 Task: Create a due date automation trigger when advanced on, on the tuesday of the week a card is due add fields without custom field "Resume" set to a date more than 1 working days ago at 11:00 AM.
Action: Mouse moved to (956, 303)
Screenshot: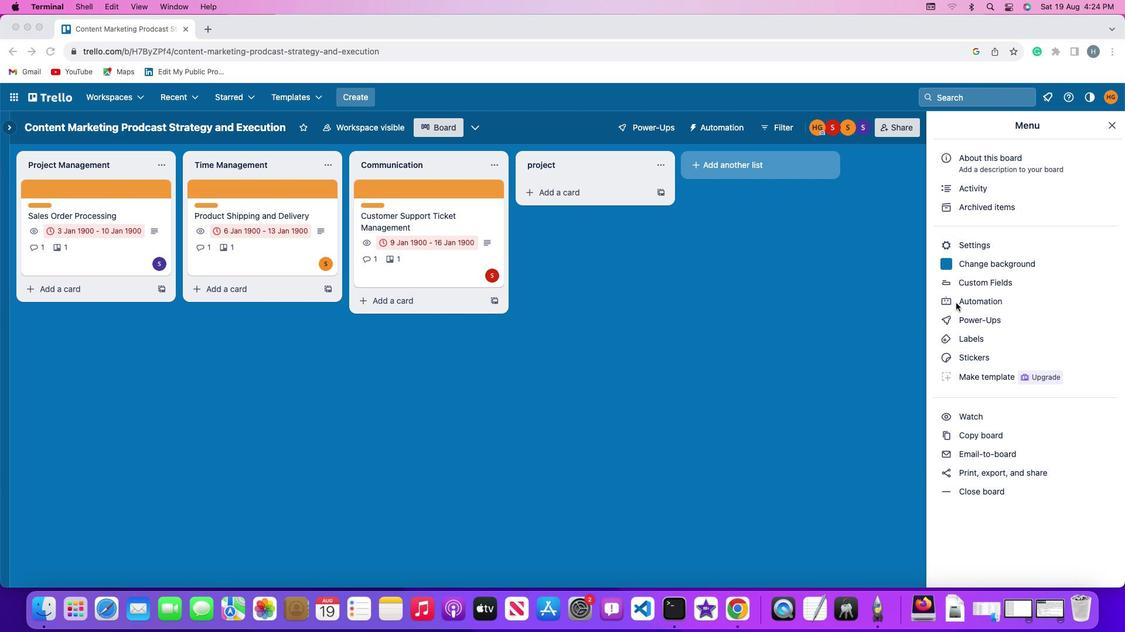 
Action: Mouse pressed left at (956, 303)
Screenshot: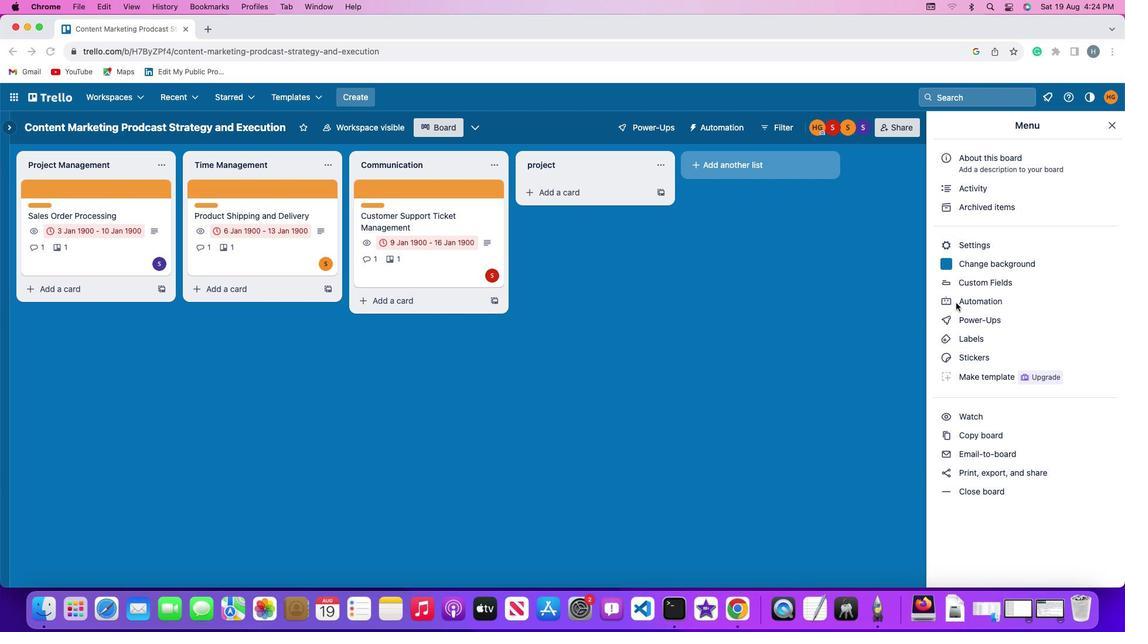 
Action: Mouse moved to (956, 303)
Screenshot: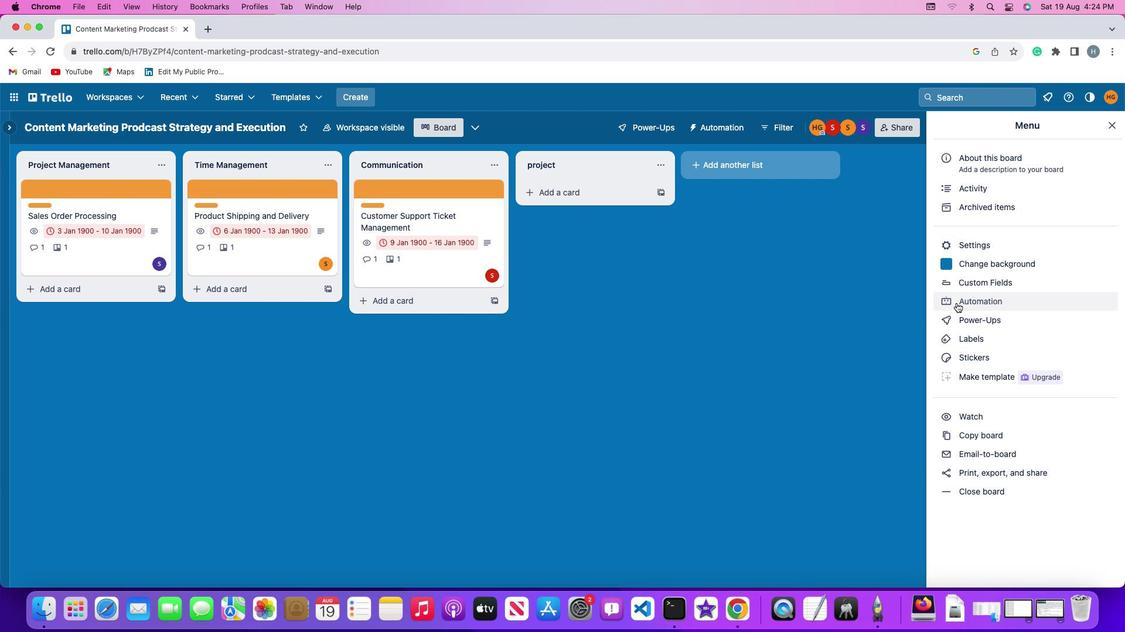 
Action: Mouse pressed left at (956, 303)
Screenshot: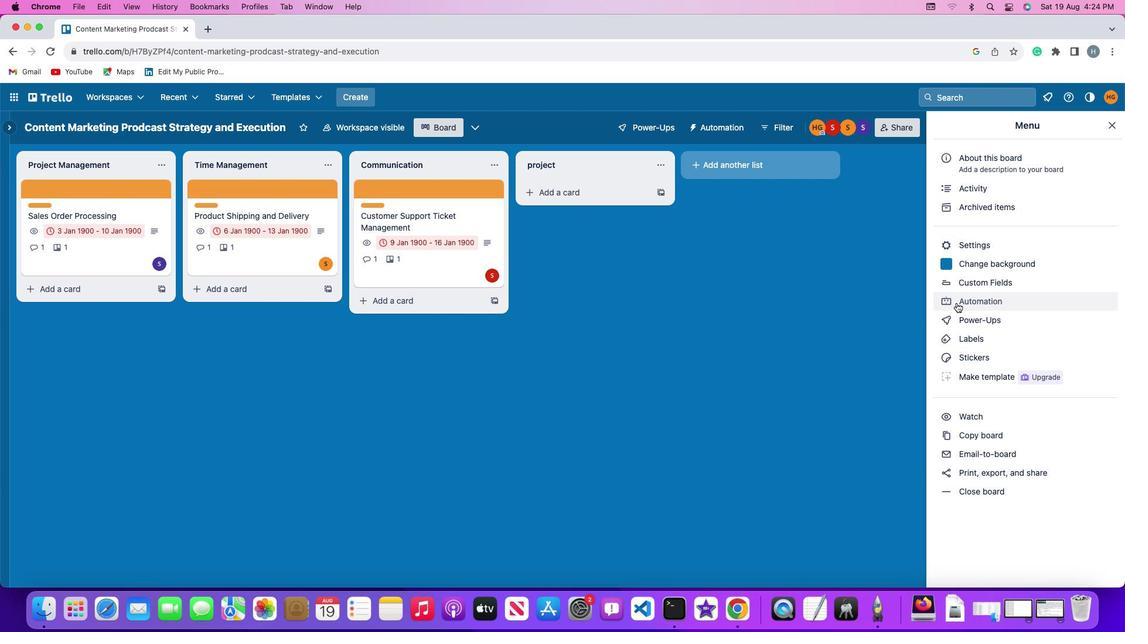 
Action: Mouse moved to (86, 278)
Screenshot: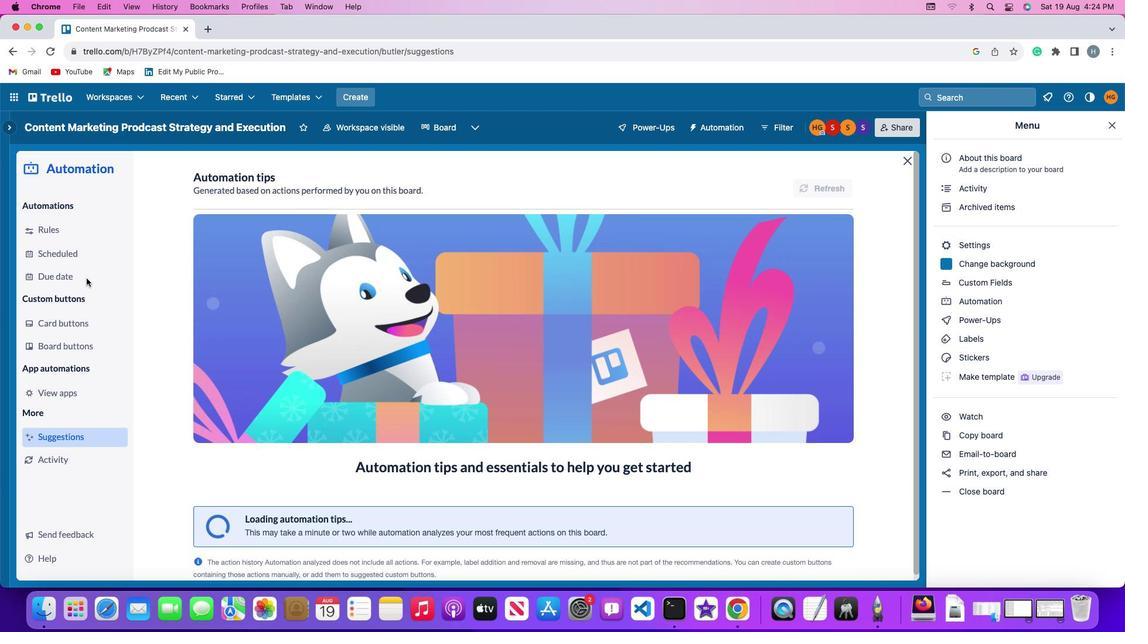 
Action: Mouse pressed left at (86, 278)
Screenshot: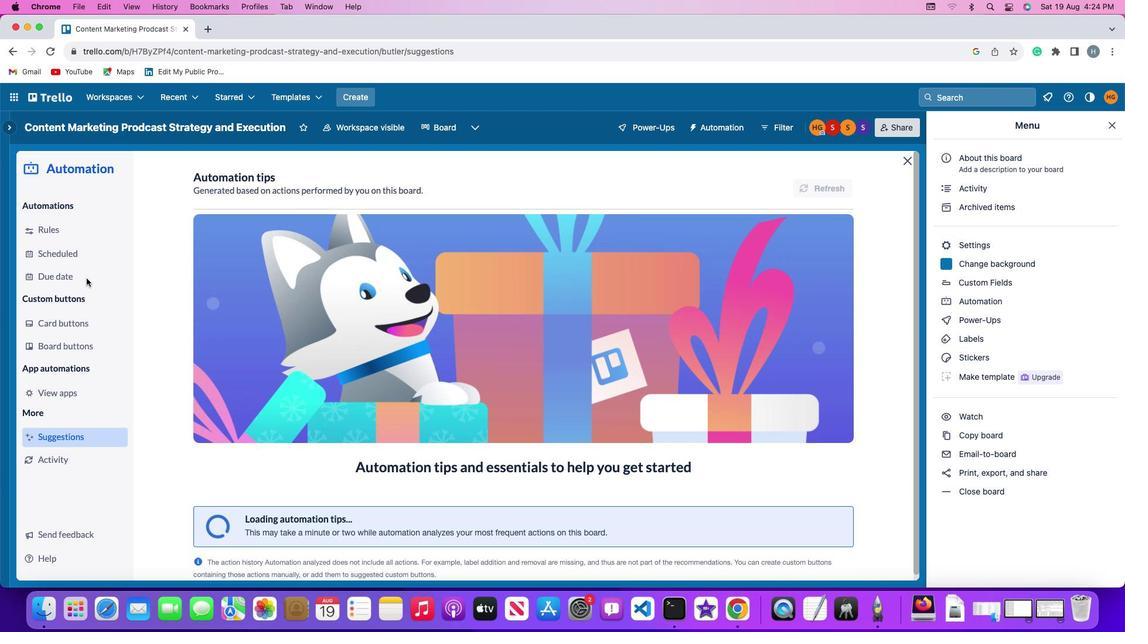 
Action: Mouse moved to (806, 181)
Screenshot: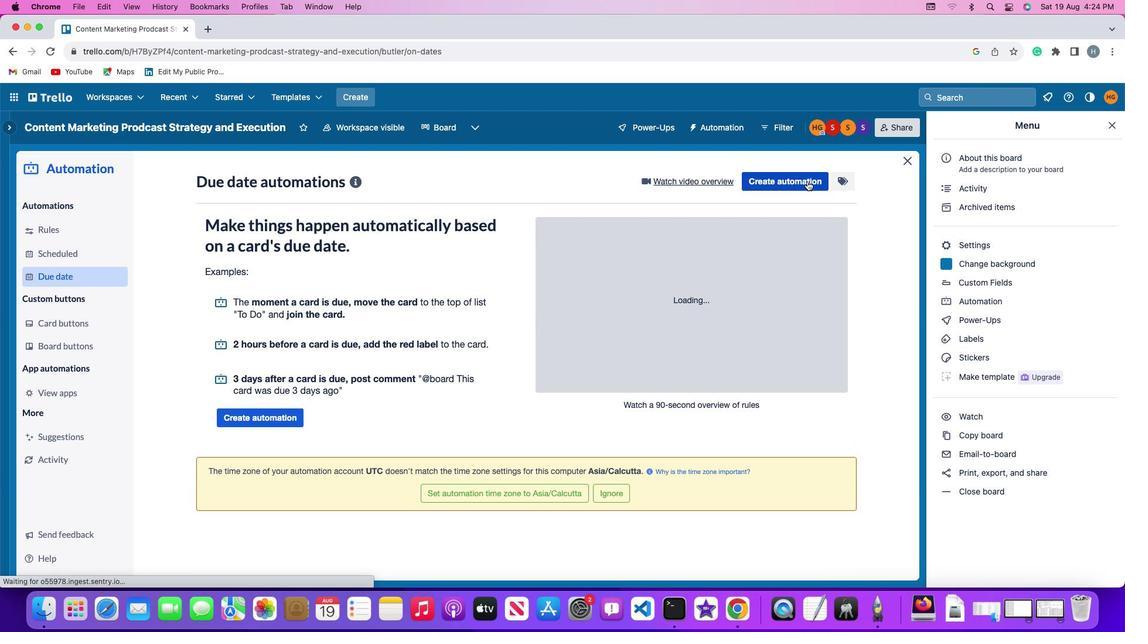
Action: Mouse pressed left at (806, 181)
Screenshot: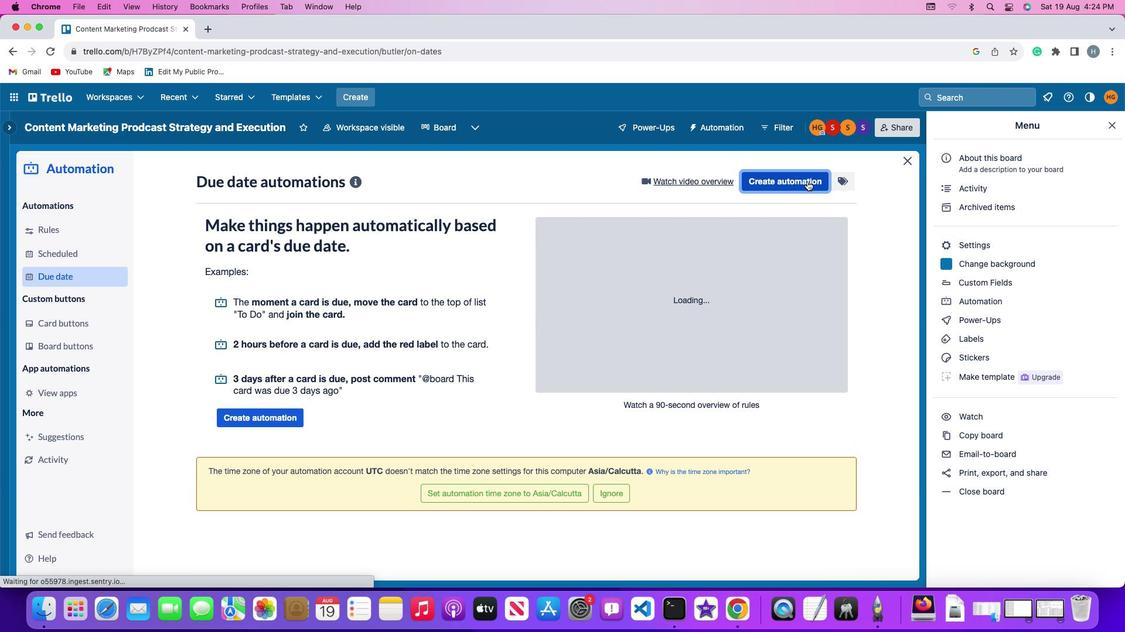 
Action: Mouse moved to (230, 296)
Screenshot: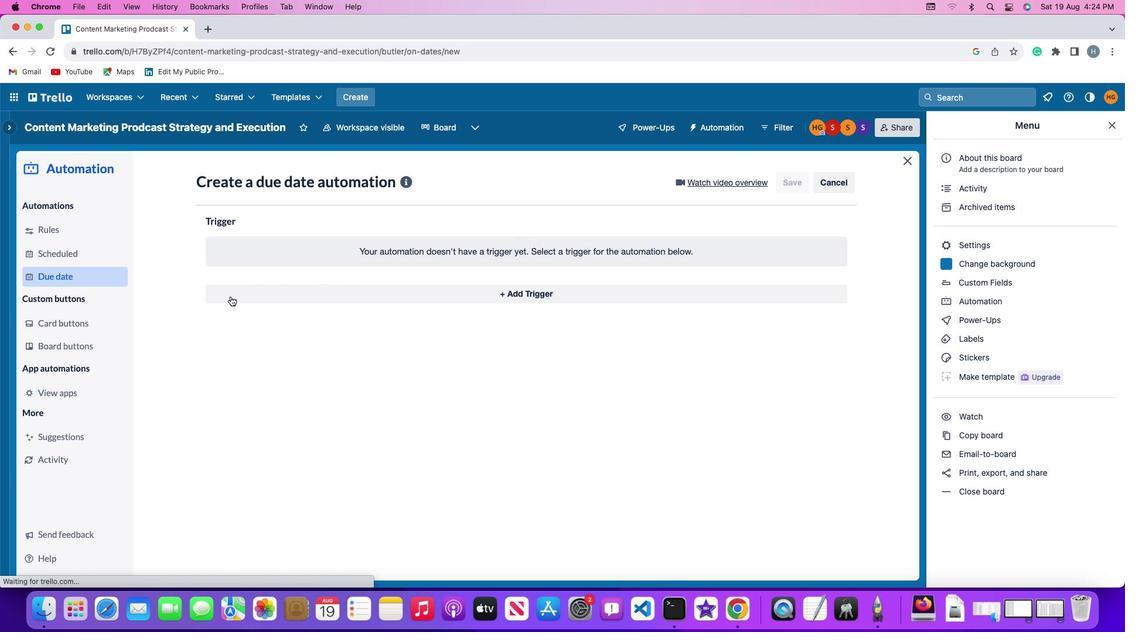 
Action: Mouse pressed left at (230, 296)
Screenshot: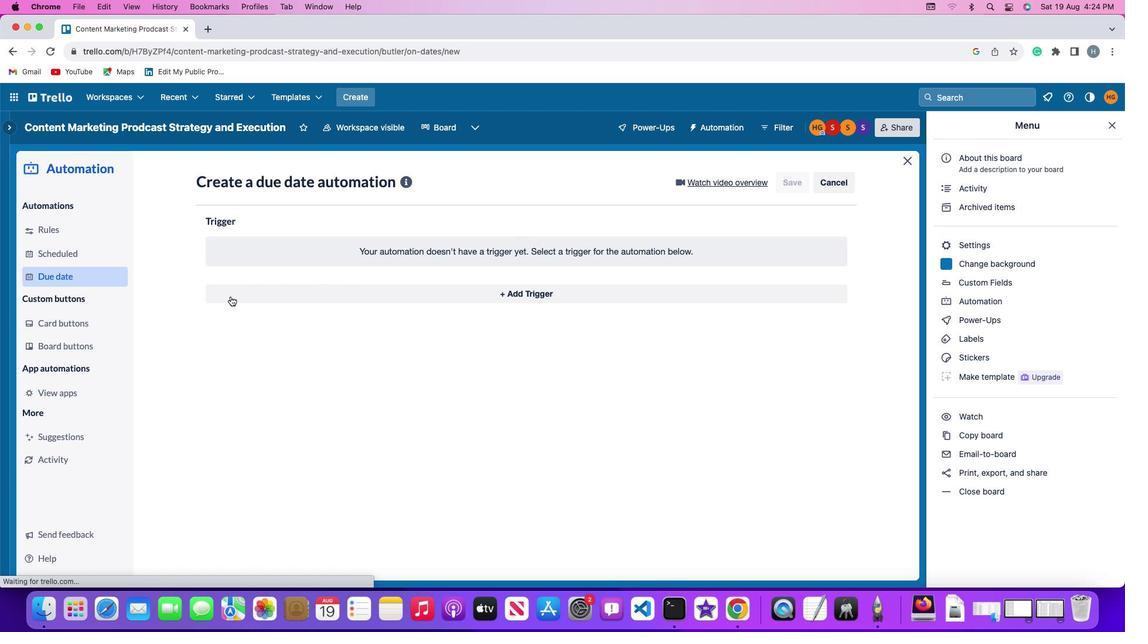 
Action: Mouse moved to (249, 505)
Screenshot: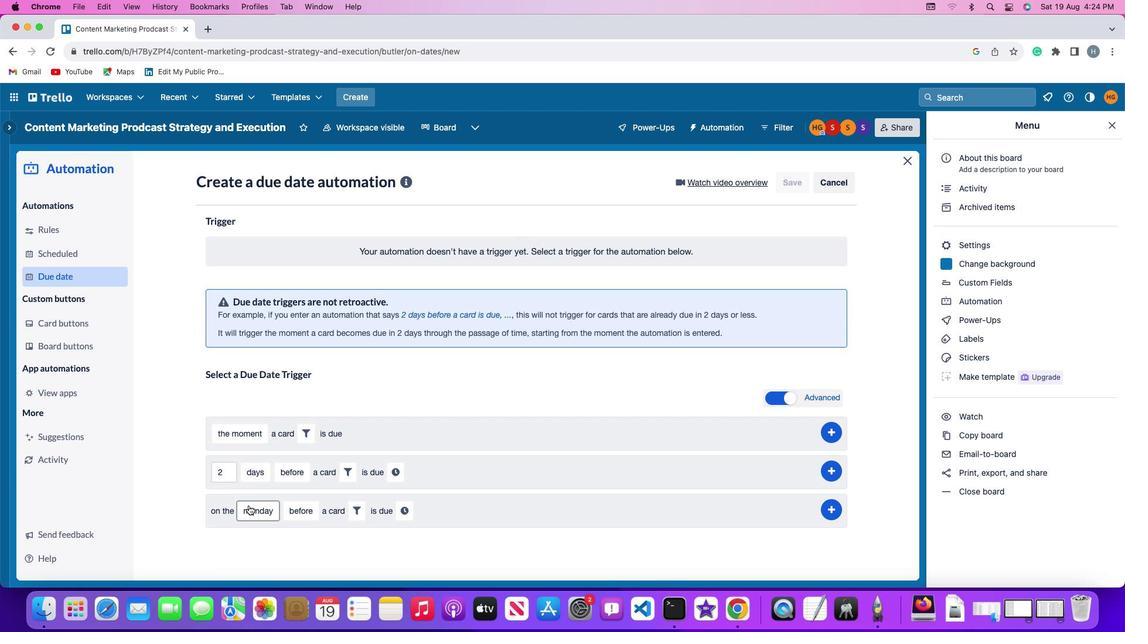 
Action: Mouse pressed left at (249, 505)
Screenshot: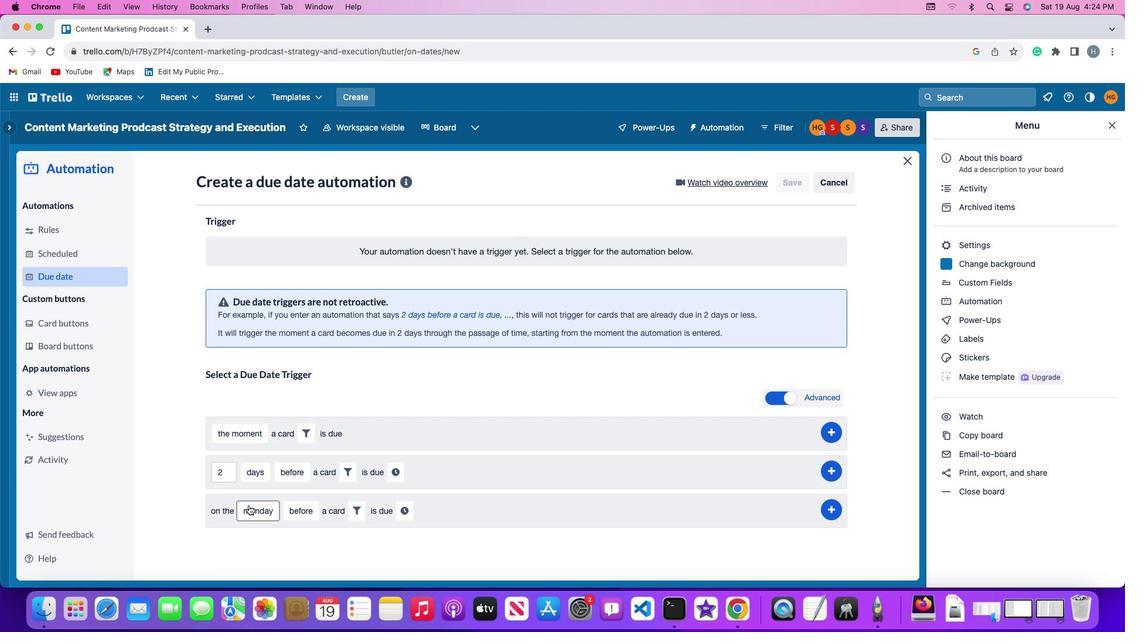 
Action: Mouse moved to (273, 375)
Screenshot: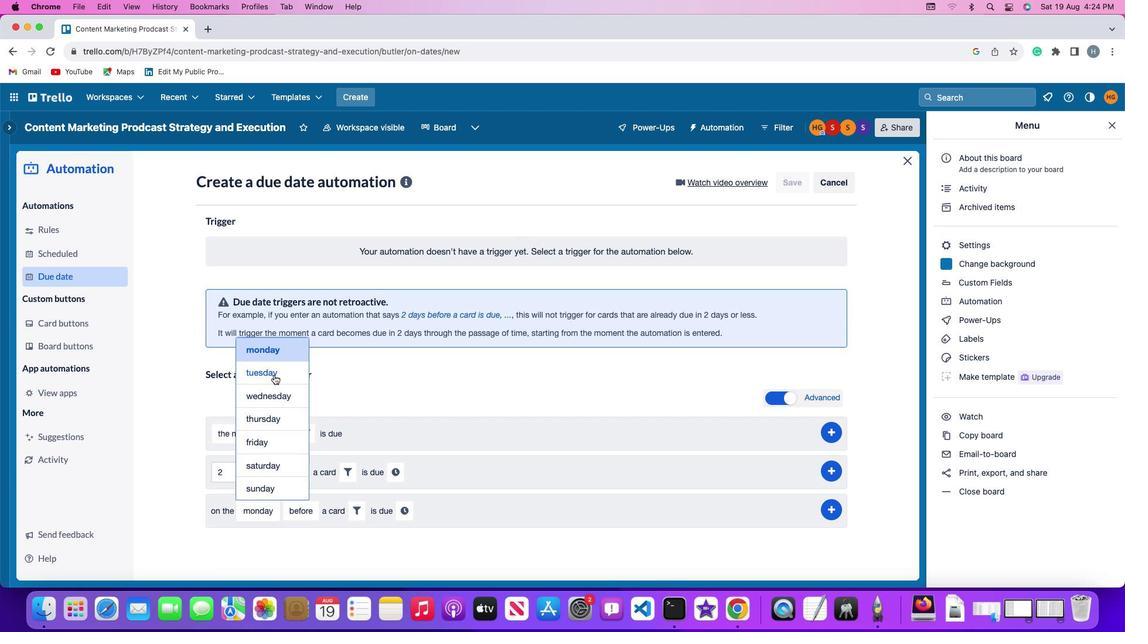 
Action: Mouse pressed left at (273, 375)
Screenshot: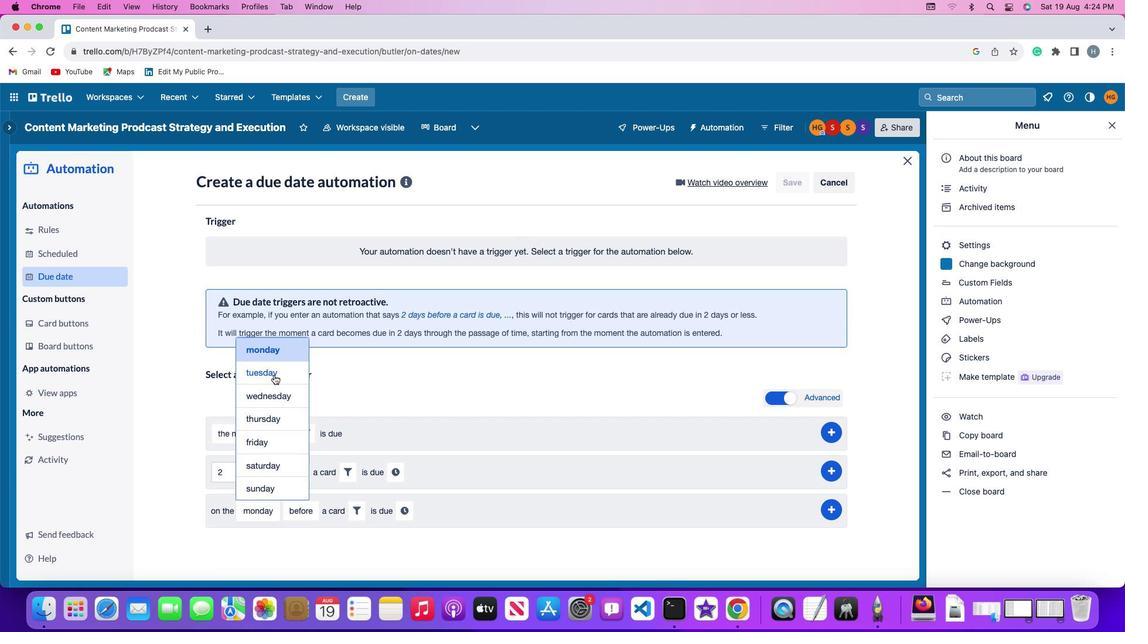 
Action: Mouse moved to (307, 510)
Screenshot: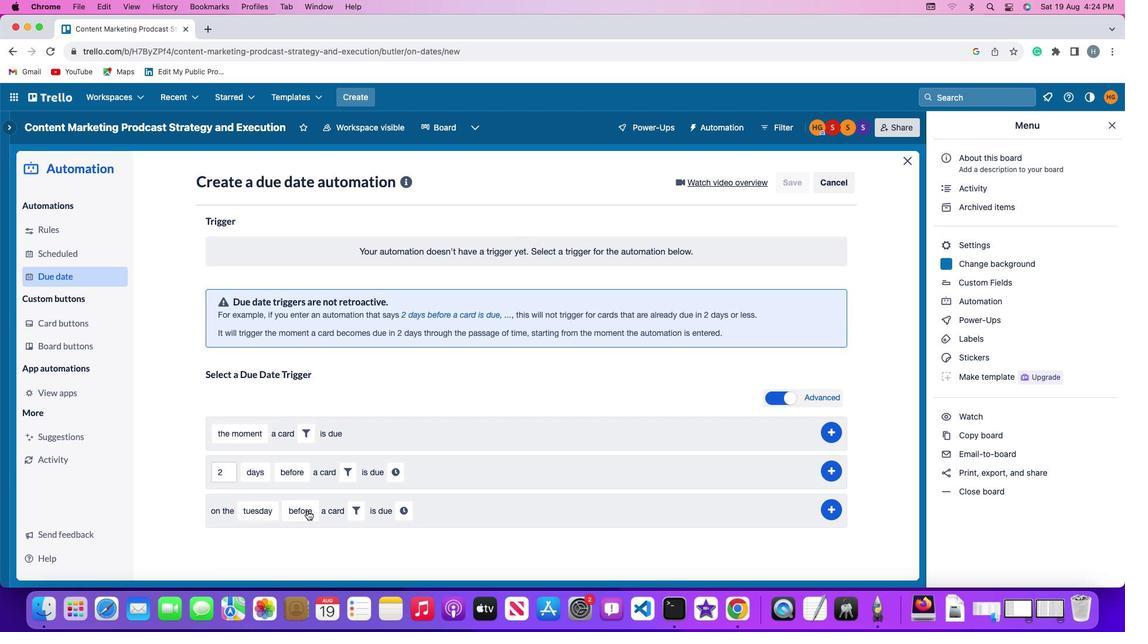 
Action: Mouse pressed left at (307, 510)
Screenshot: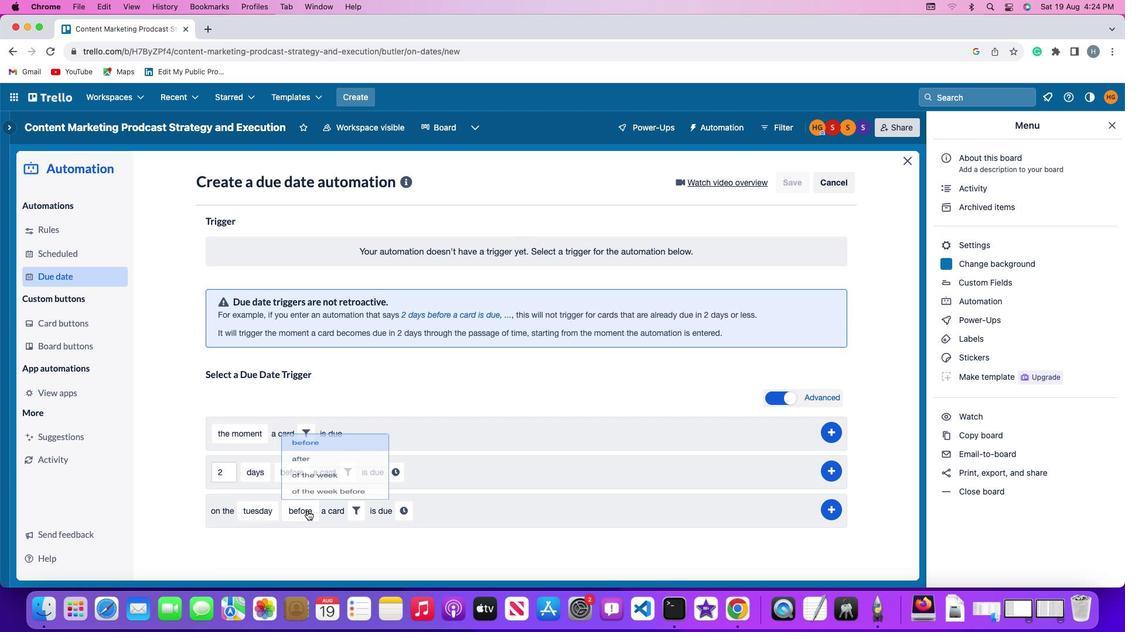 
Action: Mouse moved to (312, 466)
Screenshot: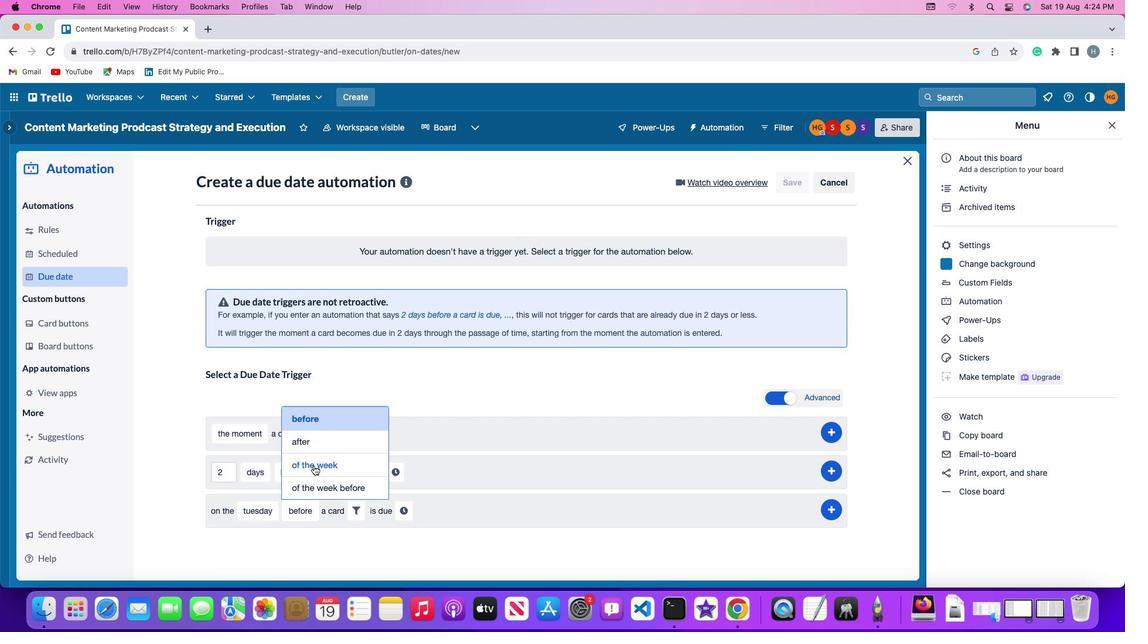 
Action: Mouse pressed left at (312, 466)
Screenshot: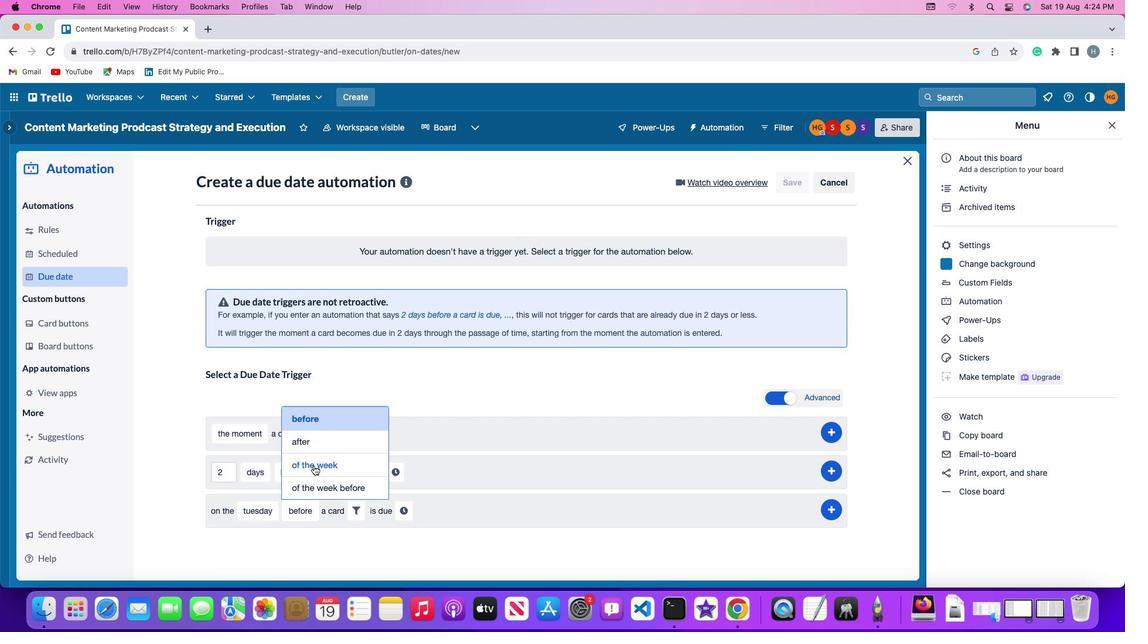 
Action: Mouse moved to (377, 506)
Screenshot: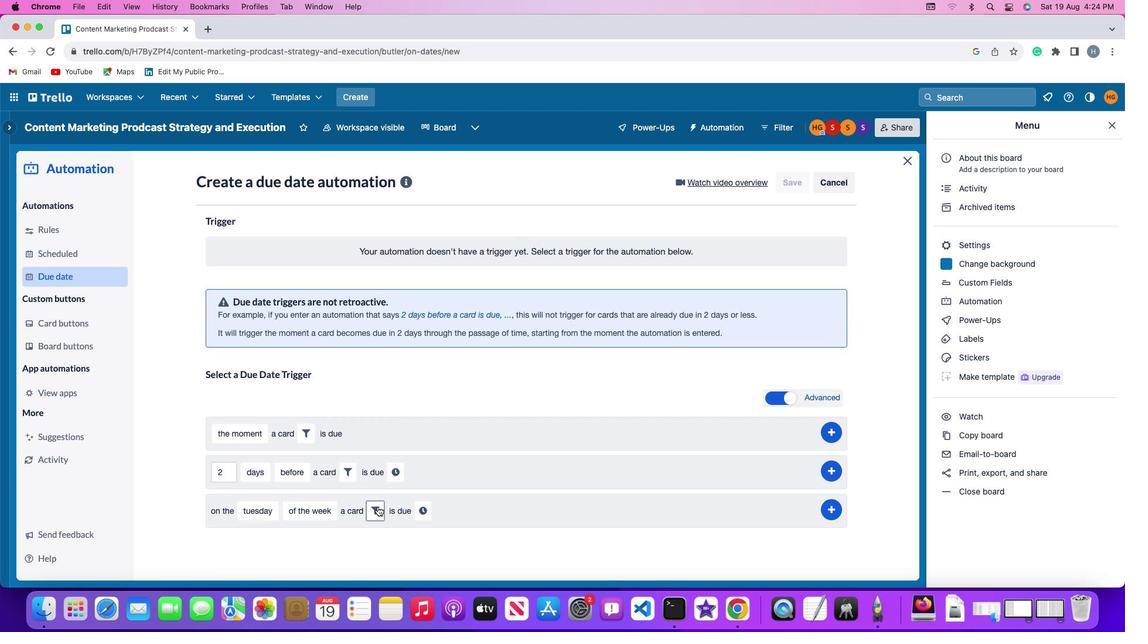 
Action: Mouse pressed left at (377, 506)
Screenshot: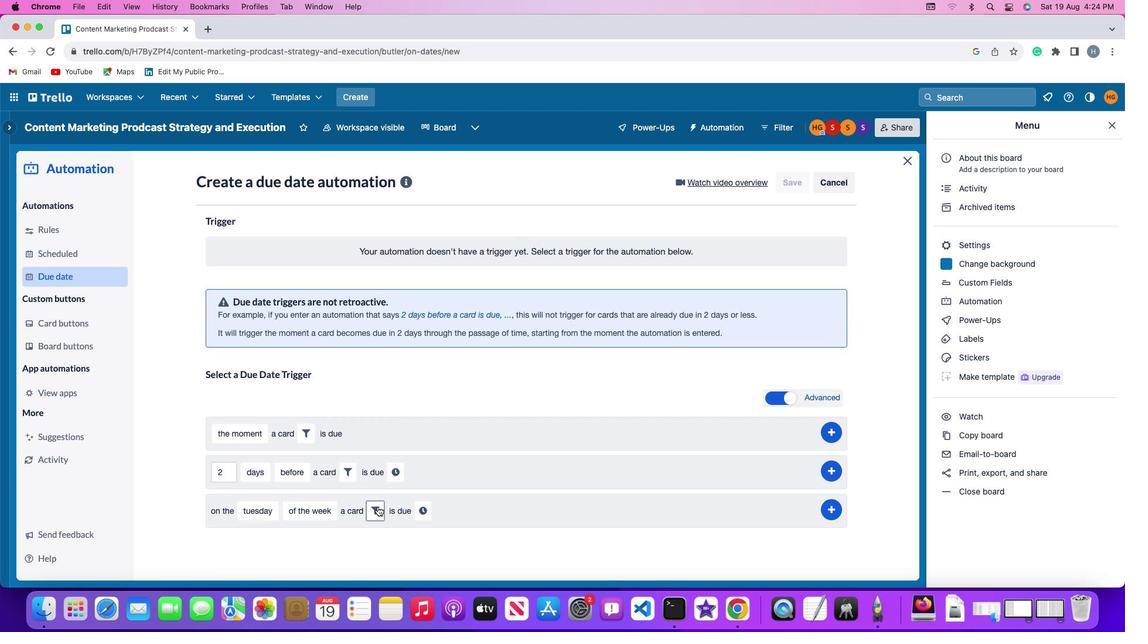 
Action: Mouse moved to (553, 545)
Screenshot: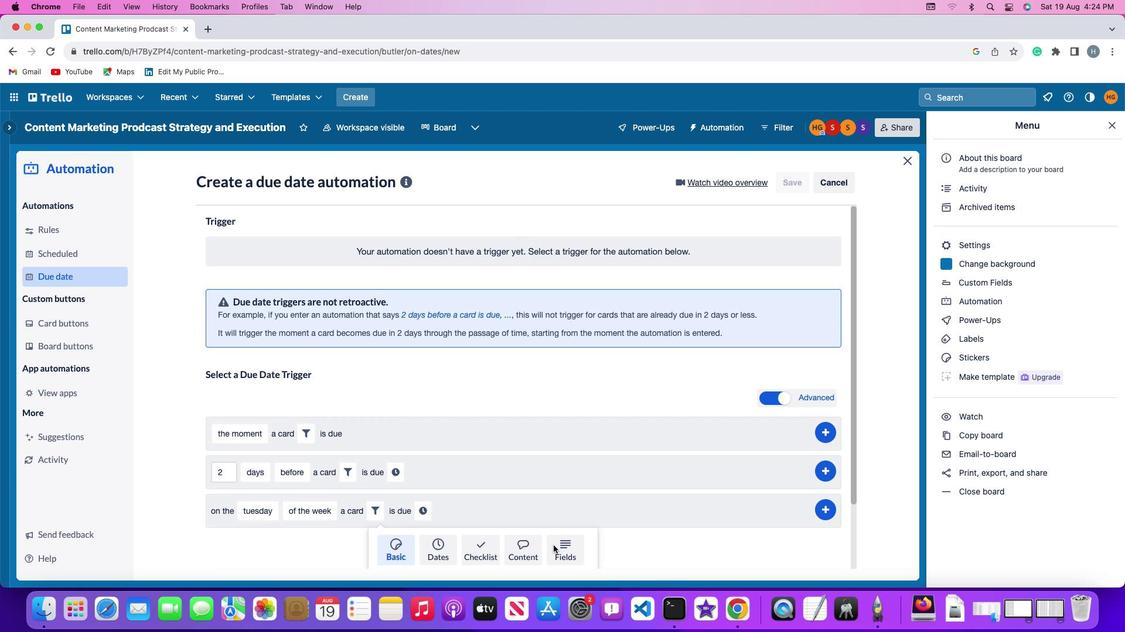 
Action: Mouse pressed left at (553, 545)
Screenshot: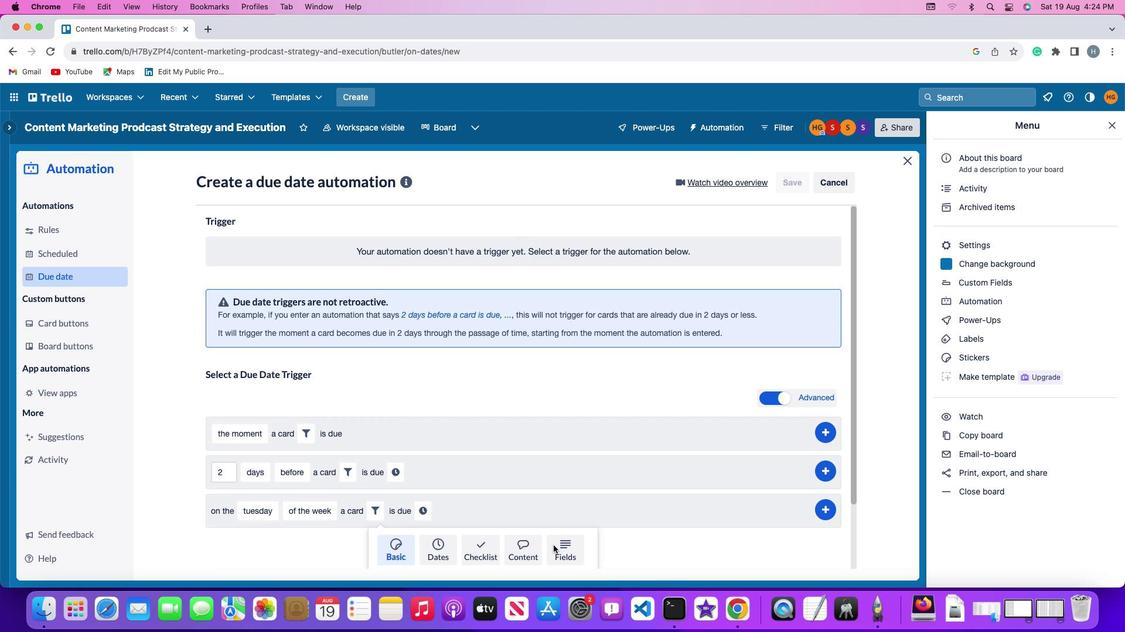 
Action: Mouse moved to (315, 537)
Screenshot: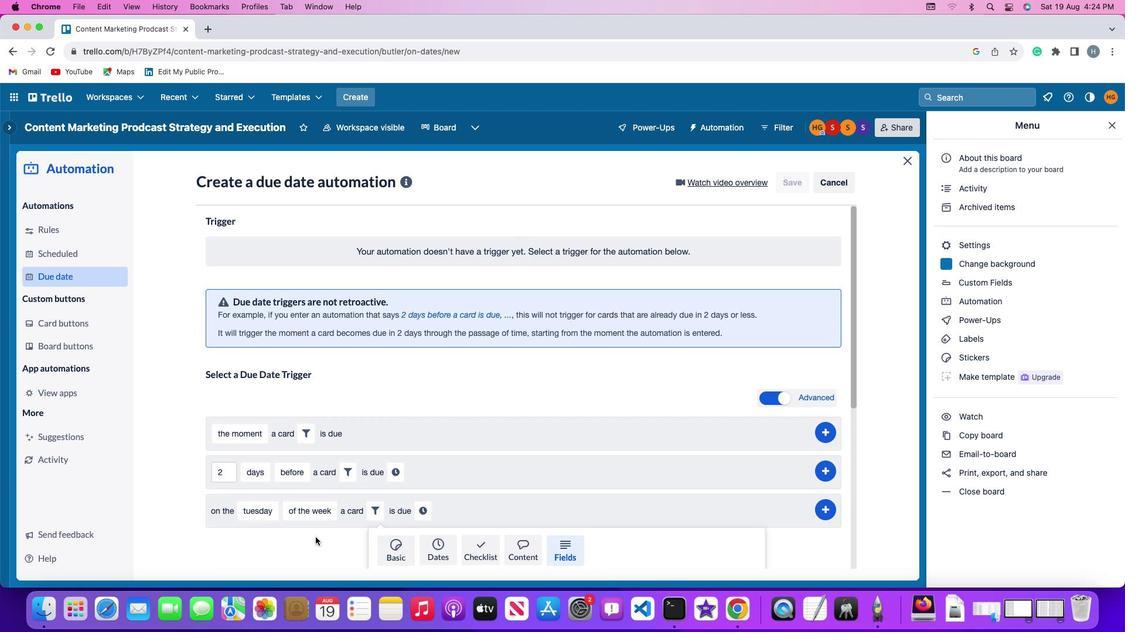 
Action: Mouse scrolled (315, 537) with delta (0, 0)
Screenshot: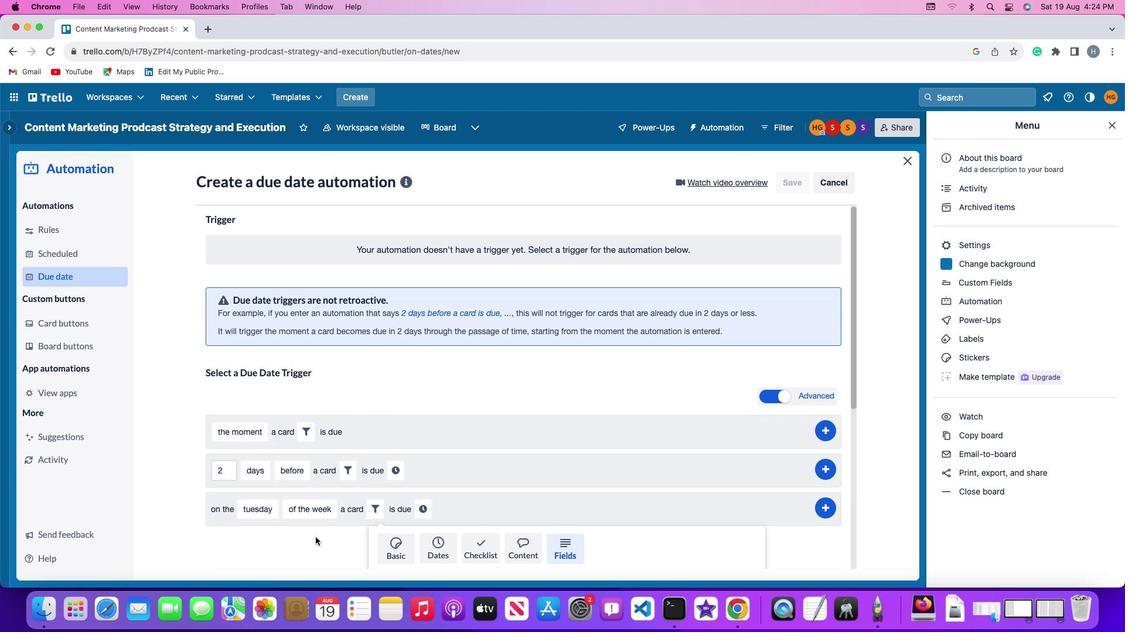 
Action: Mouse scrolled (315, 537) with delta (0, 0)
Screenshot: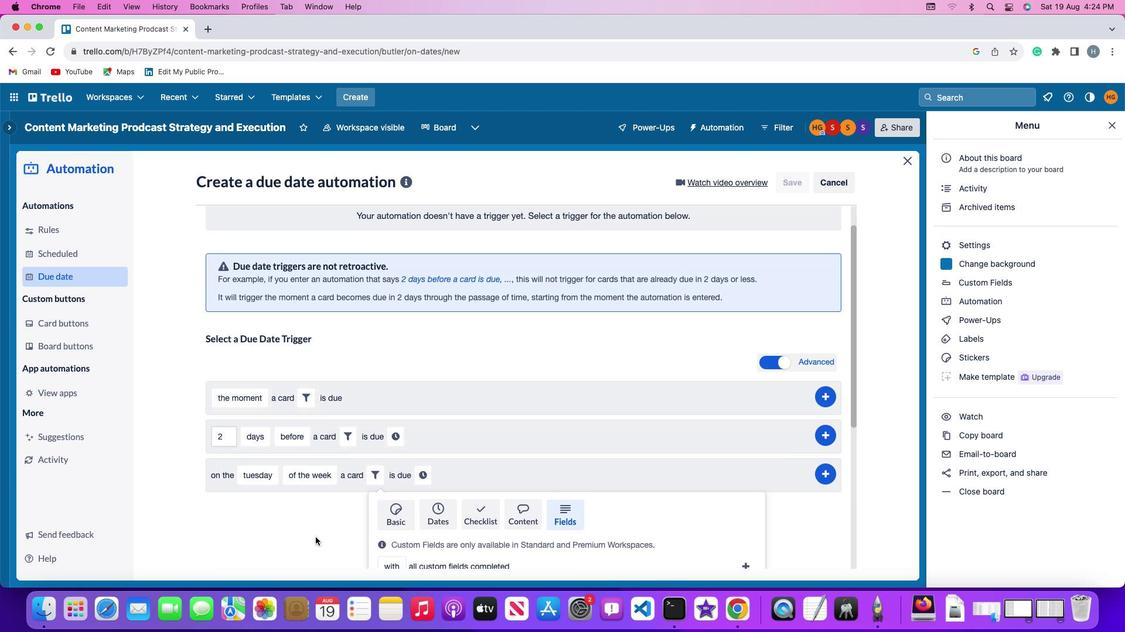 
Action: Mouse scrolled (315, 537) with delta (0, -1)
Screenshot: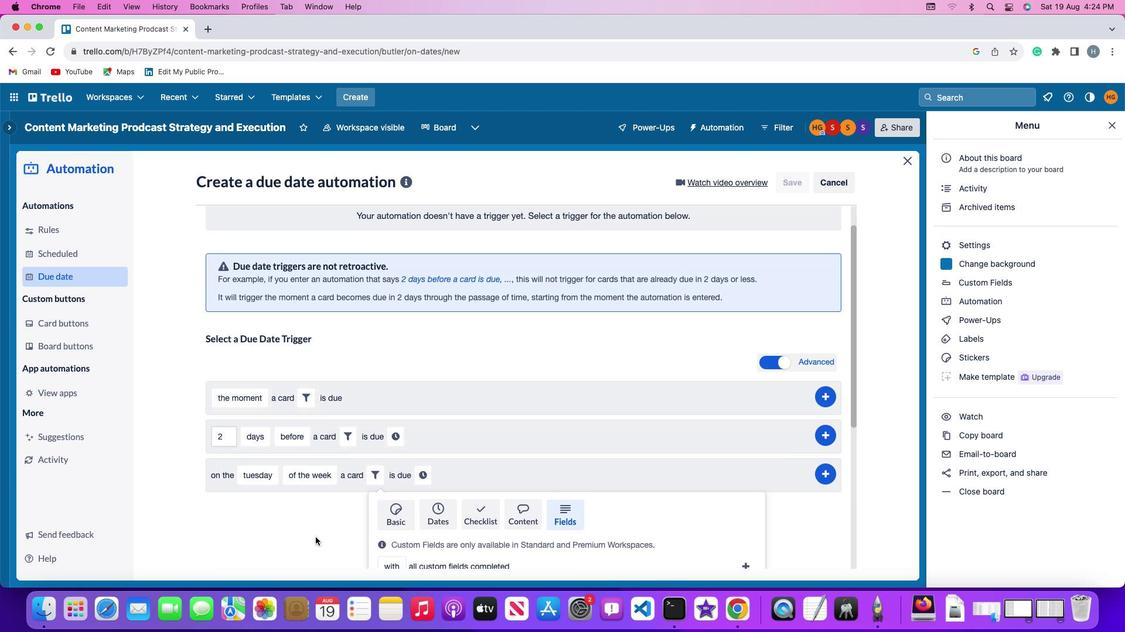 
Action: Mouse scrolled (315, 537) with delta (0, -2)
Screenshot: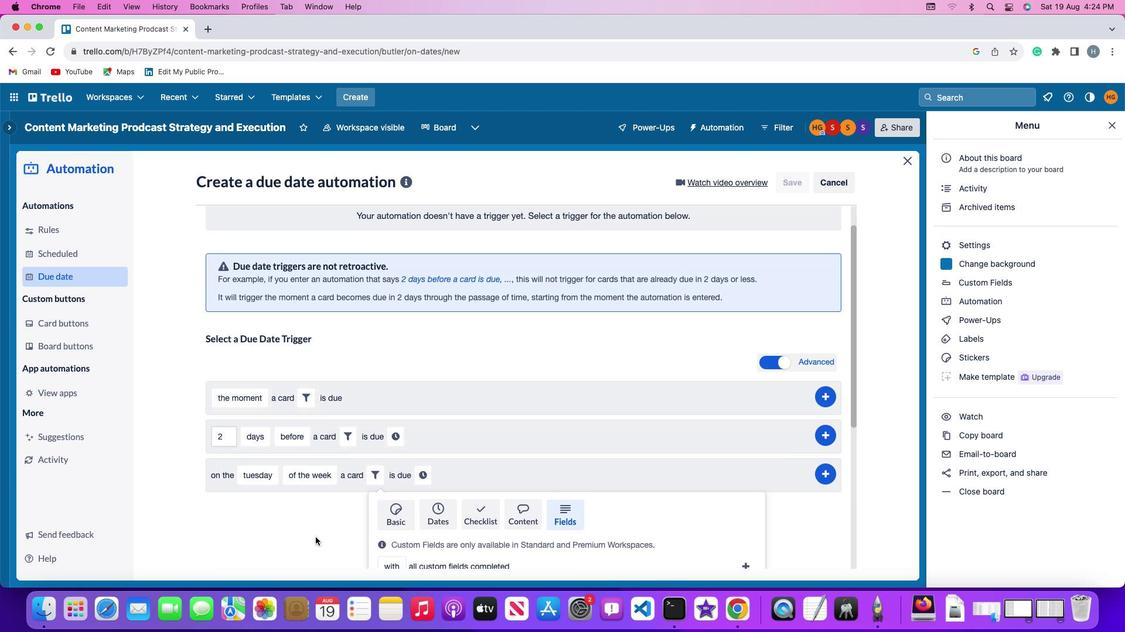 
Action: Mouse moved to (315, 537)
Screenshot: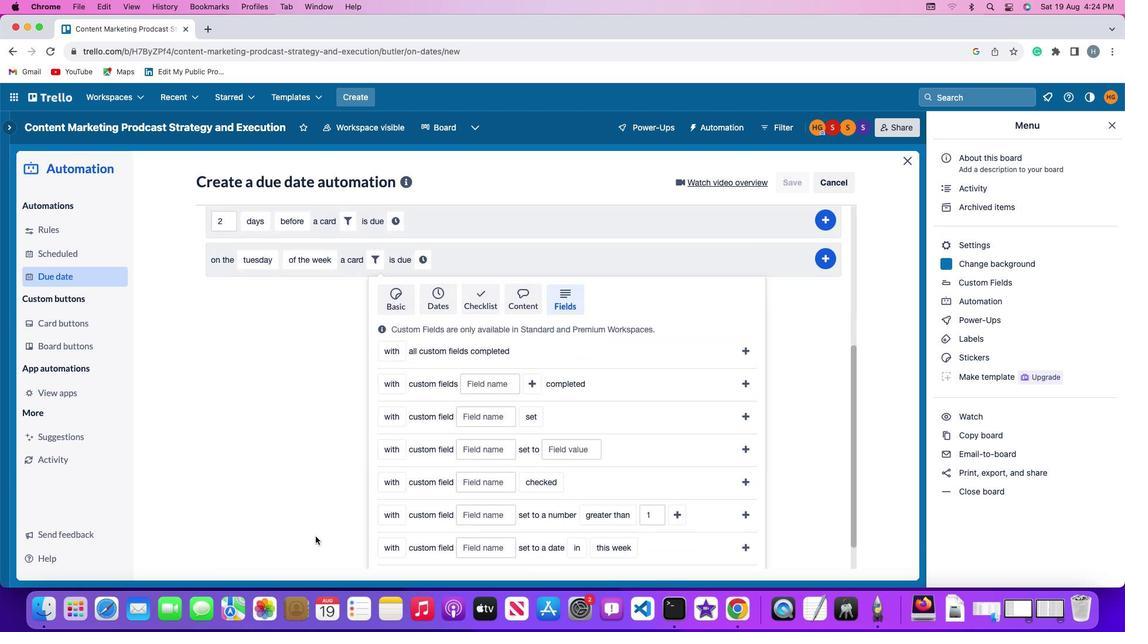 
Action: Mouse scrolled (315, 537) with delta (0, 0)
Screenshot: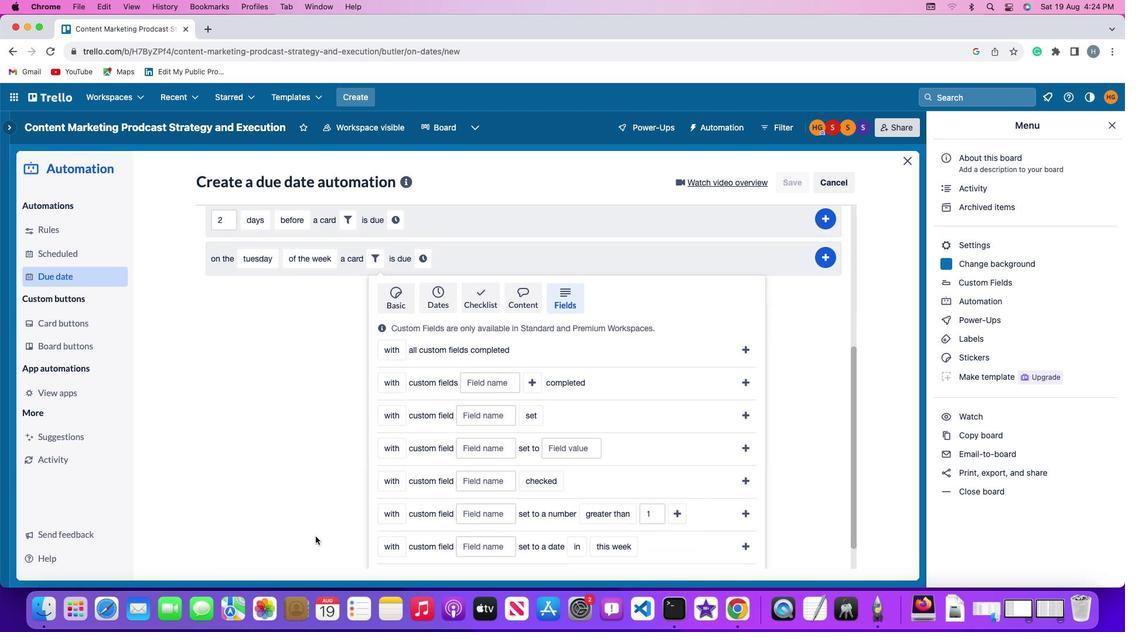 
Action: Mouse scrolled (315, 537) with delta (0, 0)
Screenshot: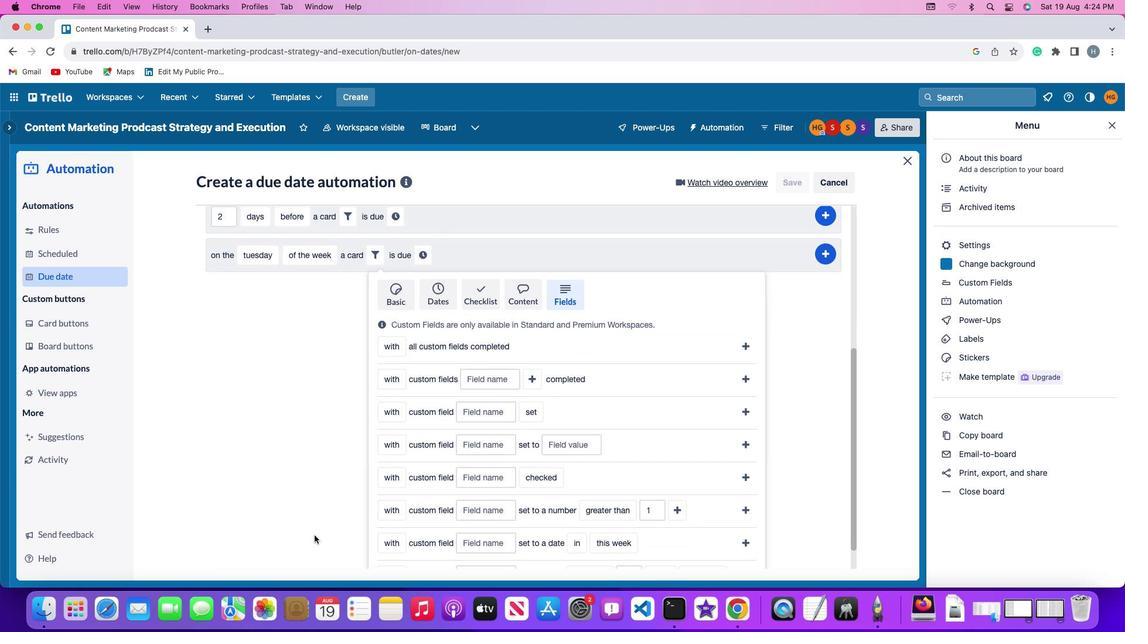 
Action: Mouse scrolled (315, 537) with delta (0, -1)
Screenshot: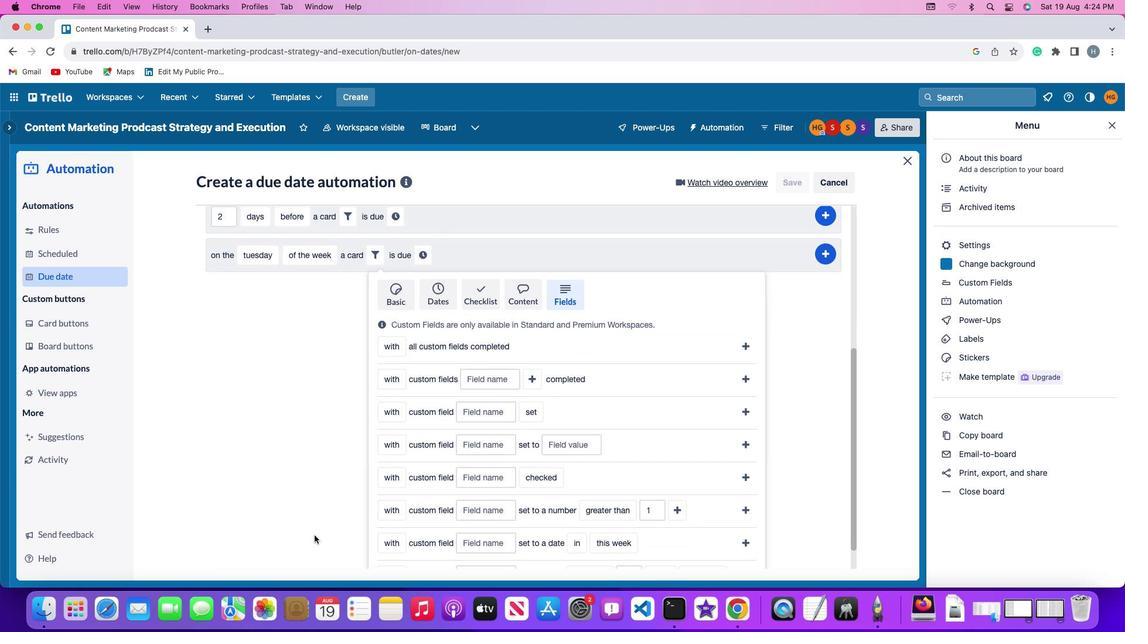 
Action: Mouse scrolled (315, 537) with delta (0, -2)
Screenshot: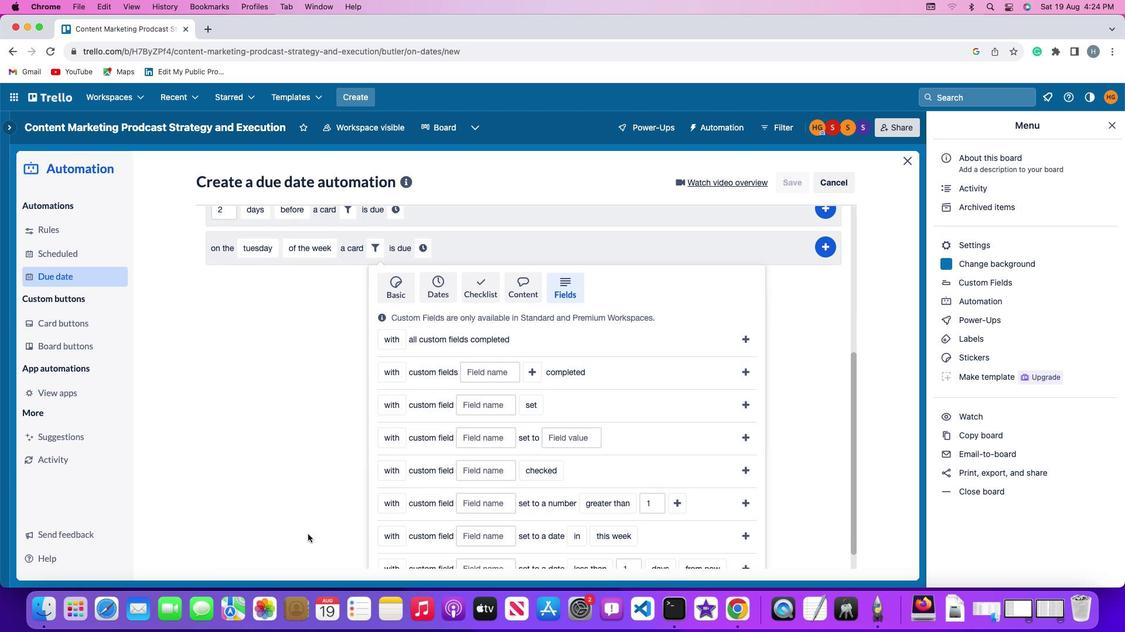 
Action: Mouse moved to (314, 536)
Screenshot: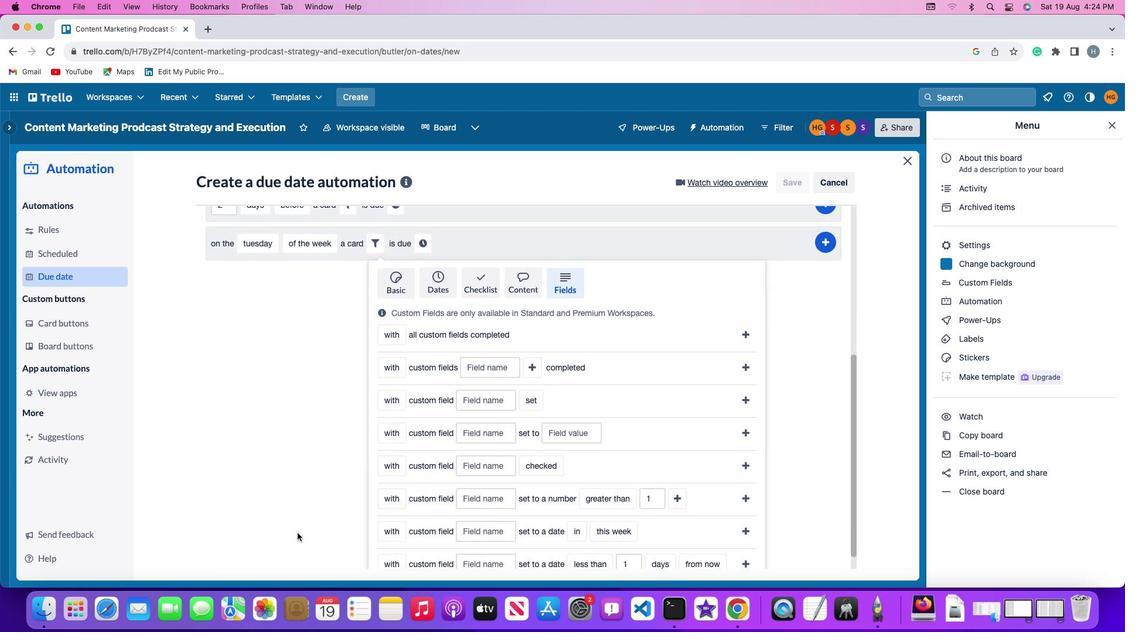 
Action: Mouse scrolled (314, 536) with delta (0, -2)
Screenshot: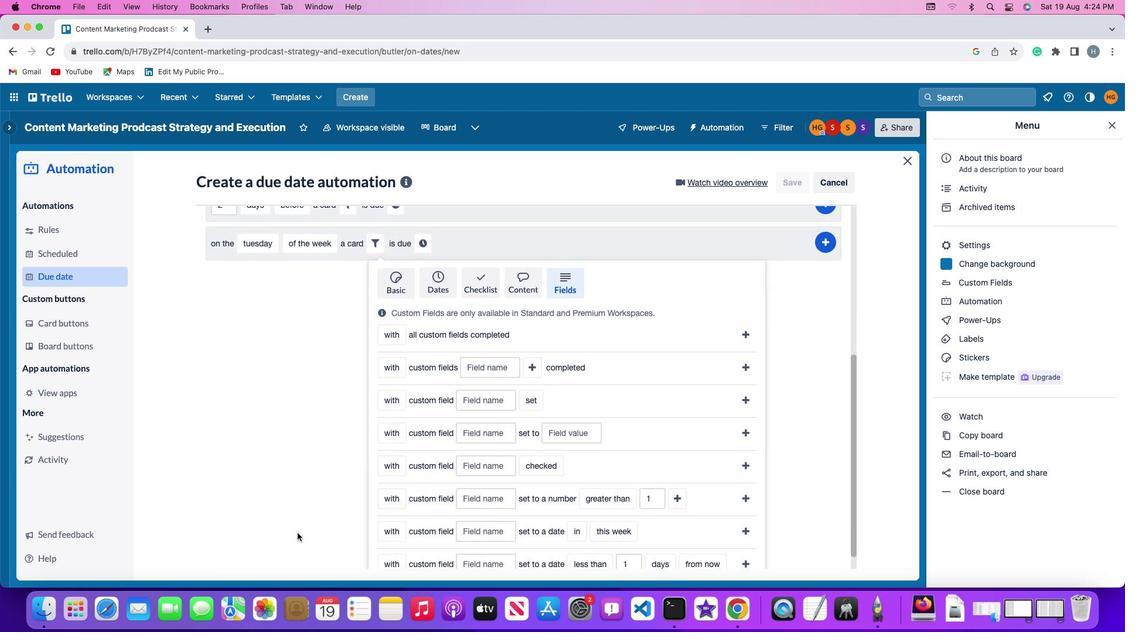
Action: Mouse moved to (401, 546)
Screenshot: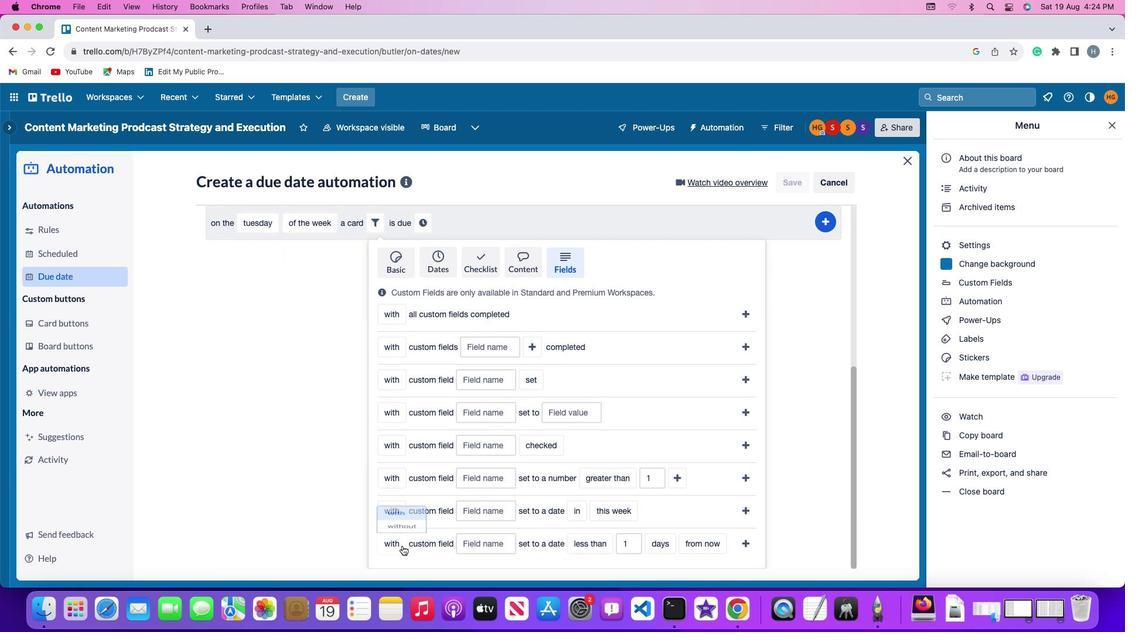 
Action: Mouse pressed left at (401, 546)
Screenshot: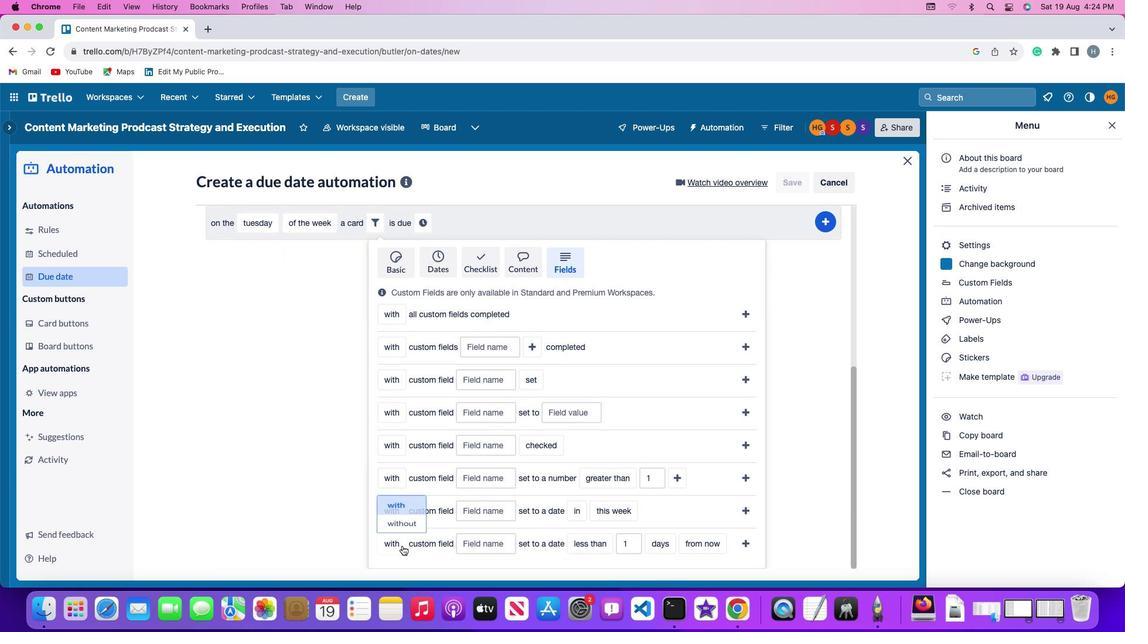 
Action: Mouse moved to (395, 520)
Screenshot: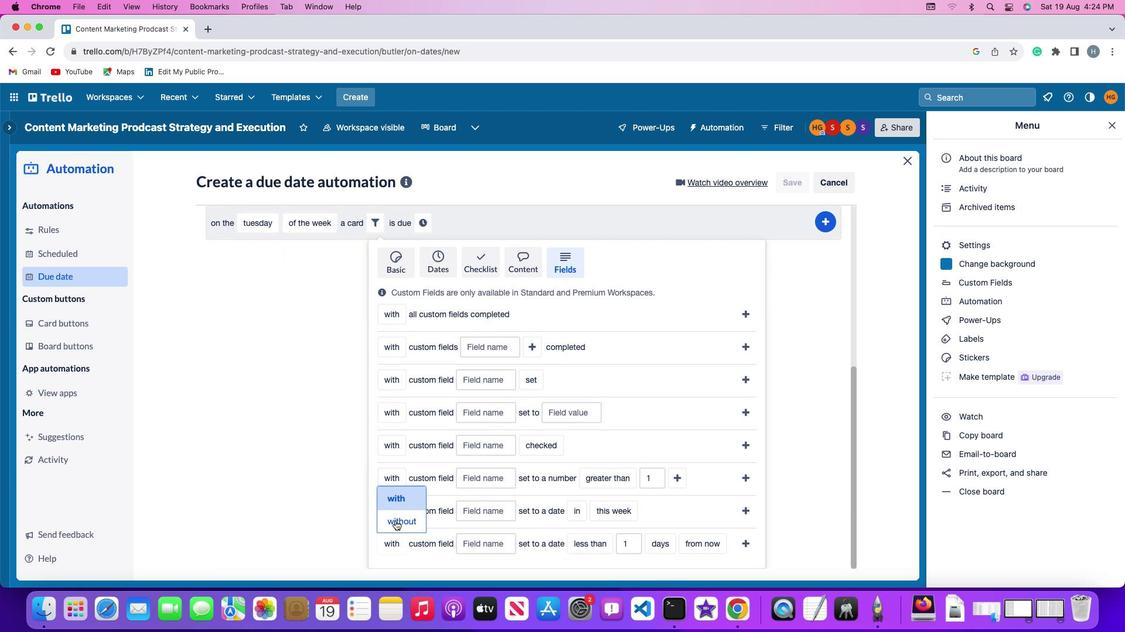 
Action: Mouse pressed left at (395, 520)
Screenshot: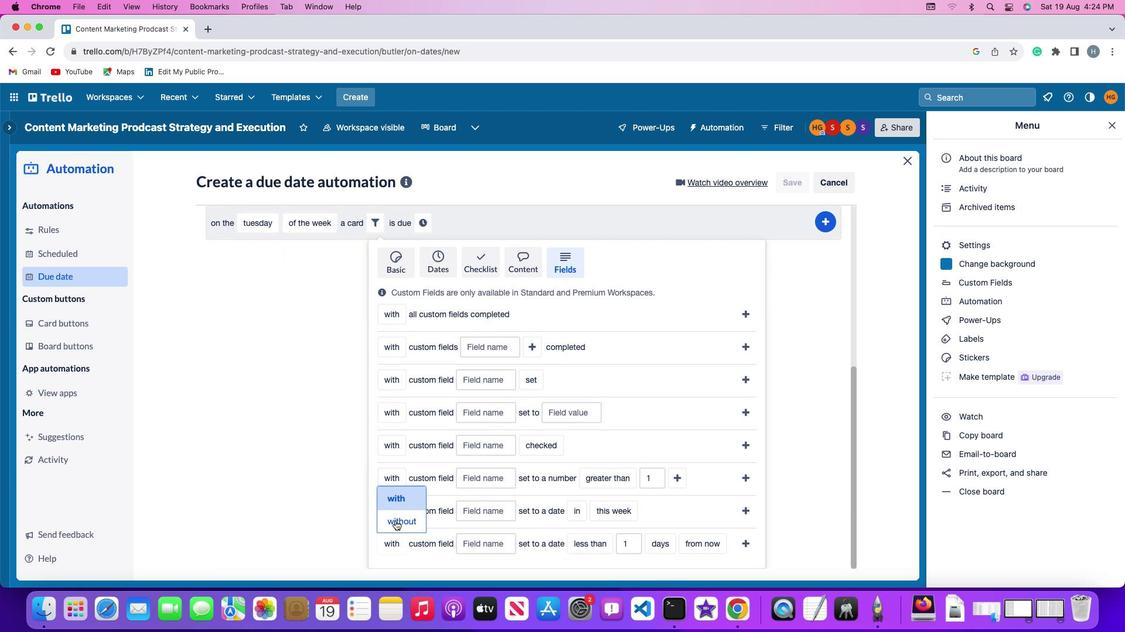 
Action: Mouse moved to (489, 542)
Screenshot: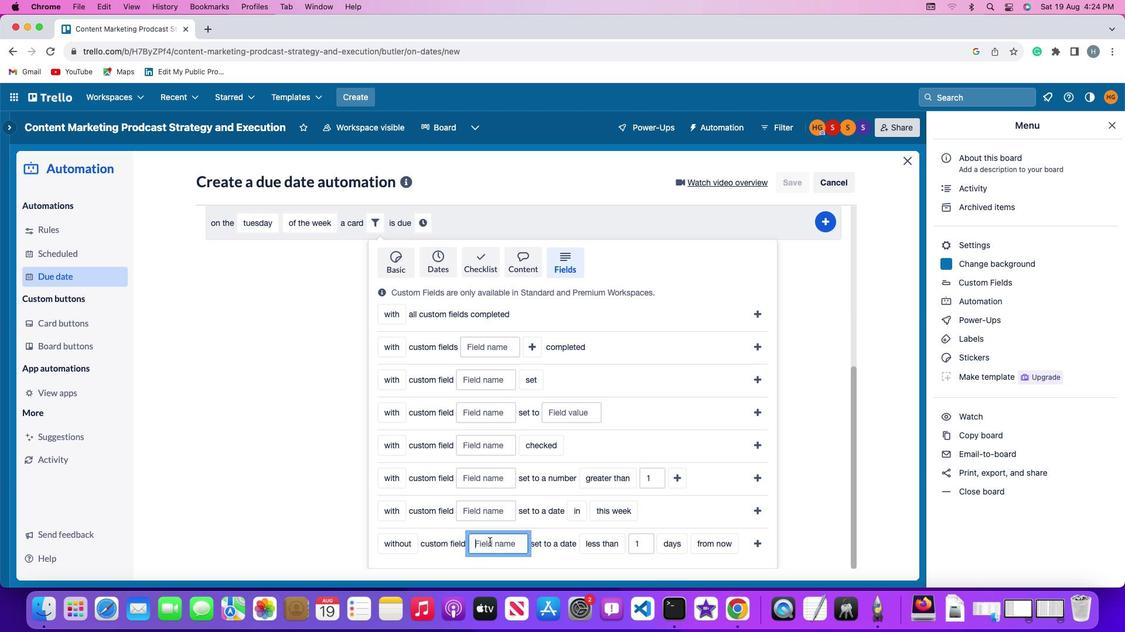 
Action: Mouse pressed left at (489, 542)
Screenshot: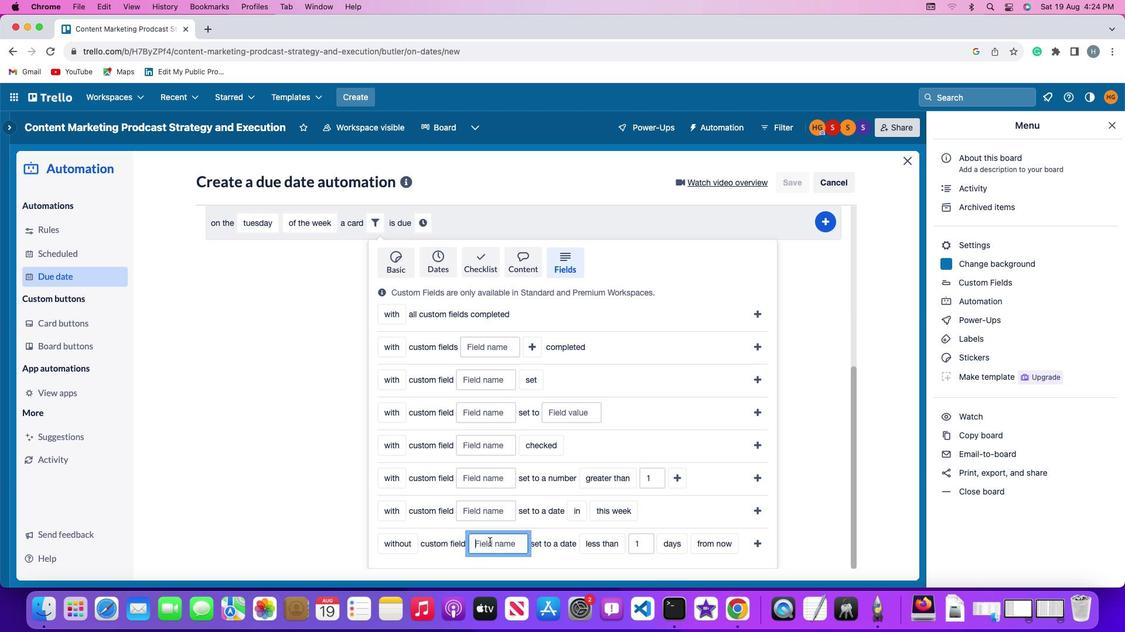 
Action: Mouse moved to (489, 542)
Screenshot: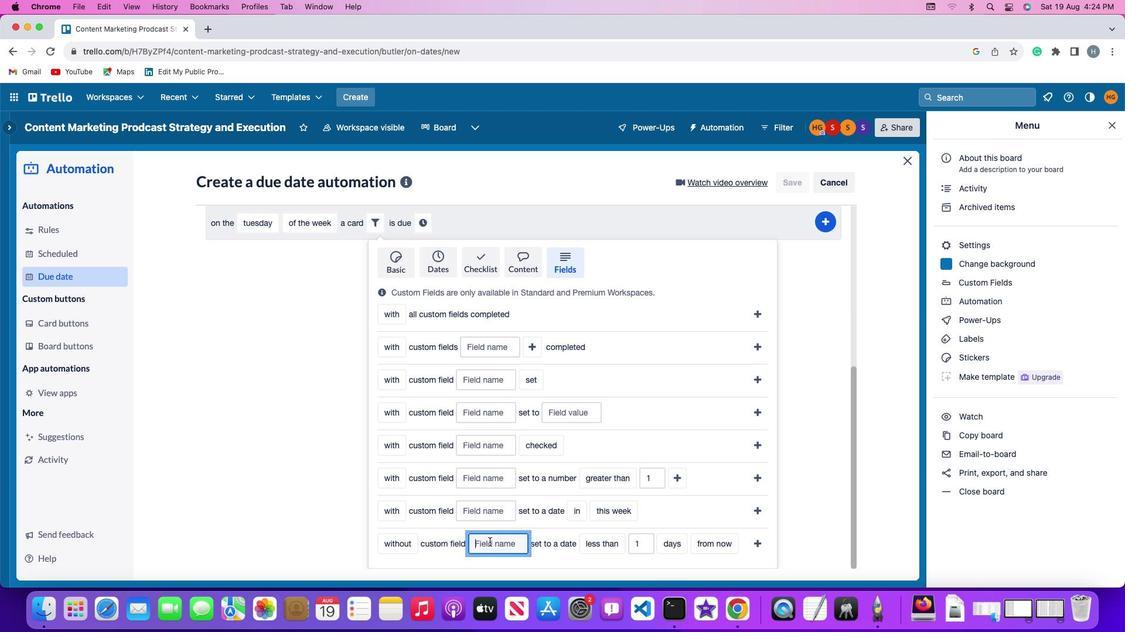 
Action: Key pressed Key.shift'R''e''s''u''m''e'
Screenshot: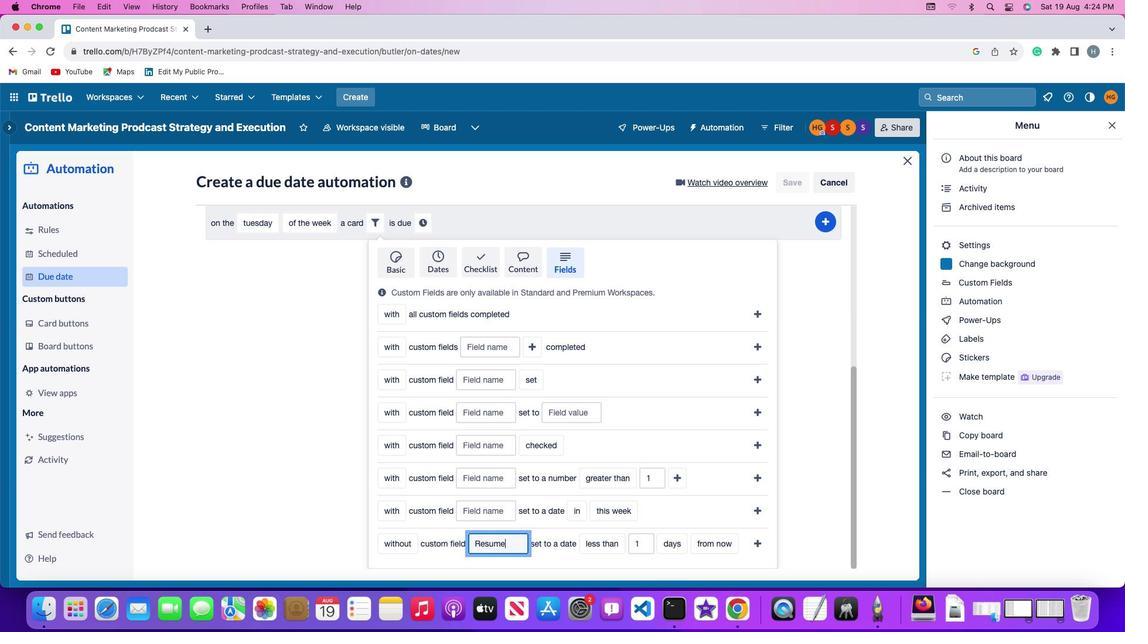 
Action: Mouse moved to (583, 548)
Screenshot: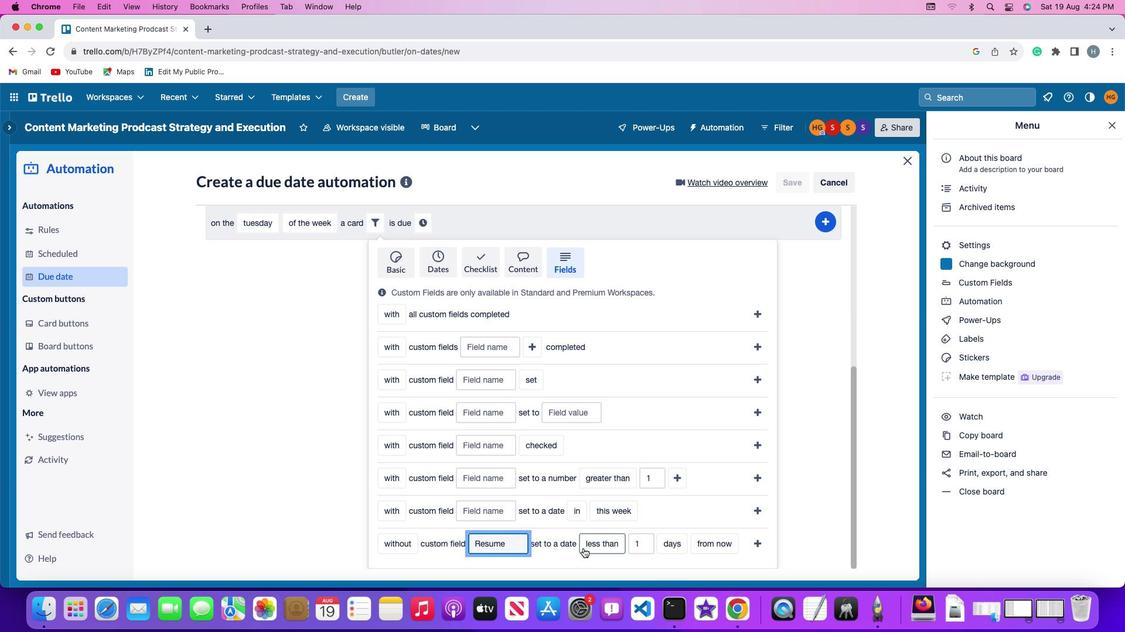 
Action: Mouse pressed left at (583, 548)
Screenshot: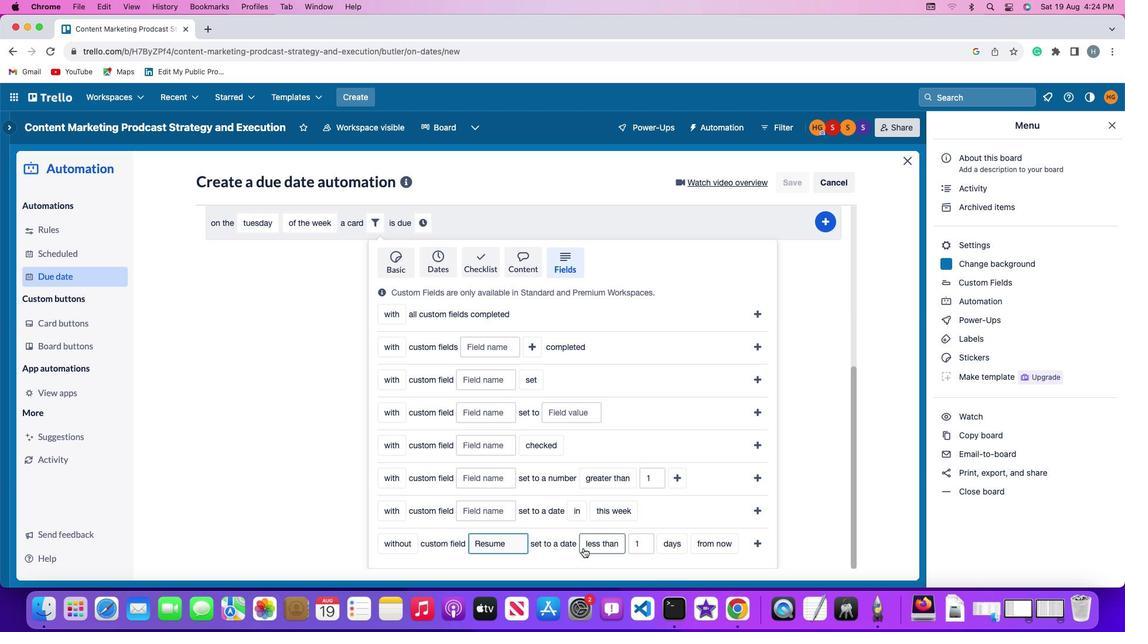 
Action: Mouse moved to (605, 495)
Screenshot: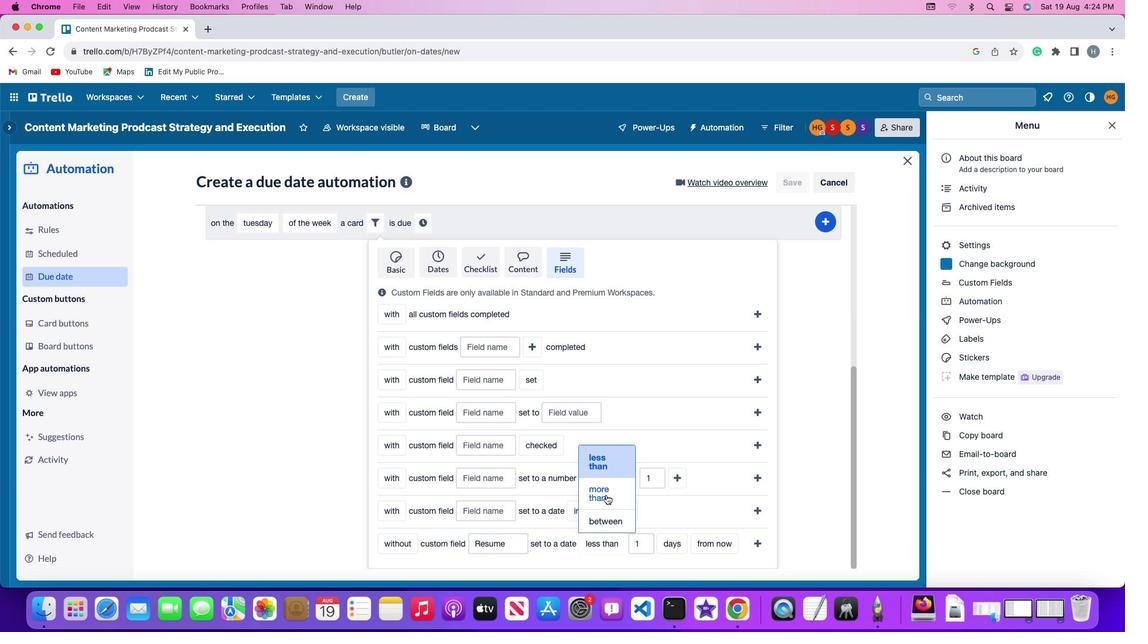 
Action: Mouse pressed left at (605, 495)
Screenshot: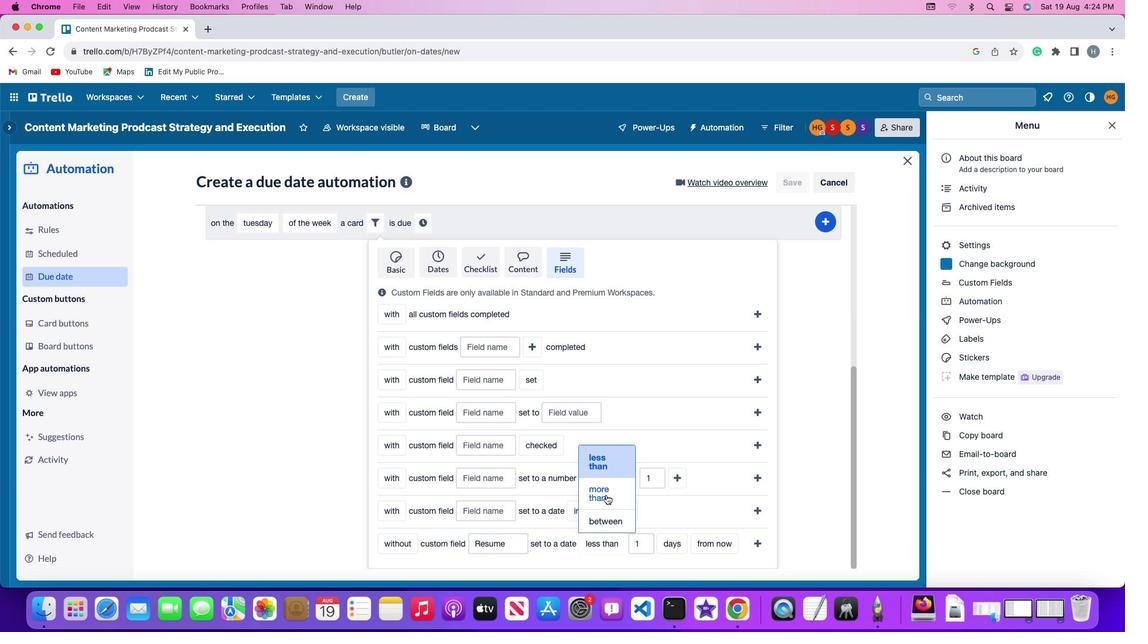 
Action: Mouse moved to (656, 552)
Screenshot: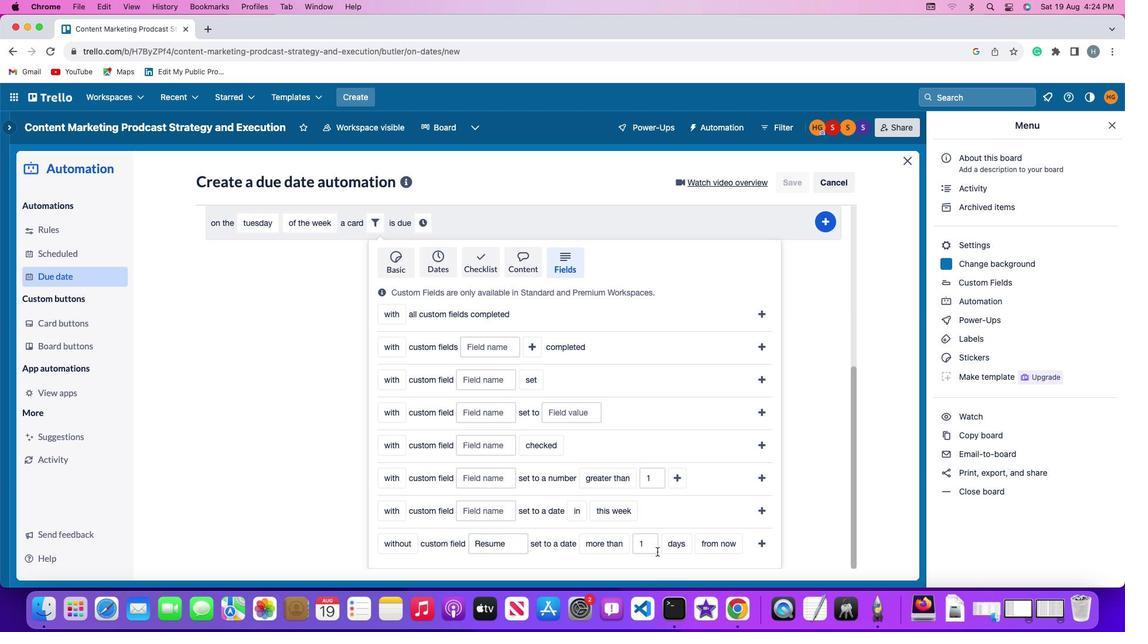 
Action: Mouse pressed left at (656, 552)
Screenshot: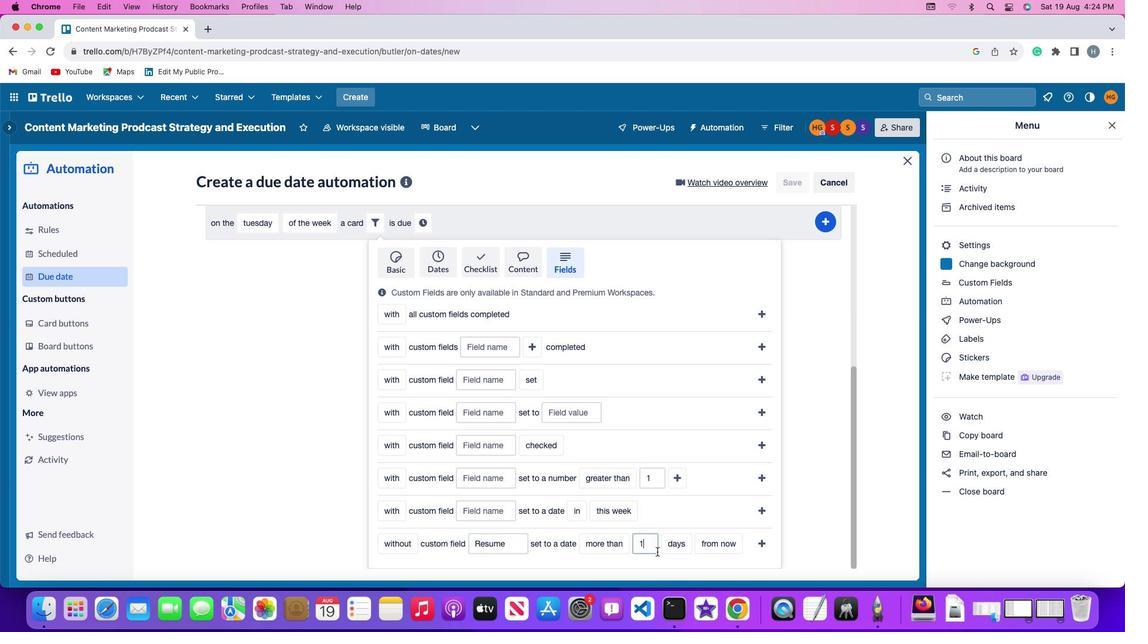 
Action: Mouse moved to (653, 547)
Screenshot: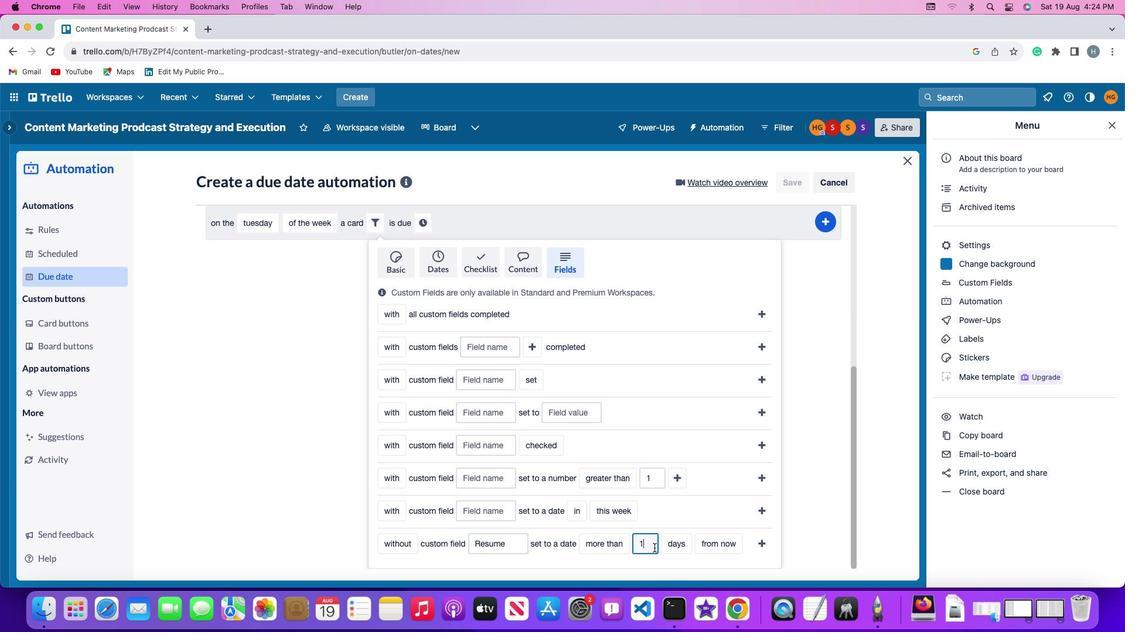 
Action: Key pressed Key.backspace
Screenshot: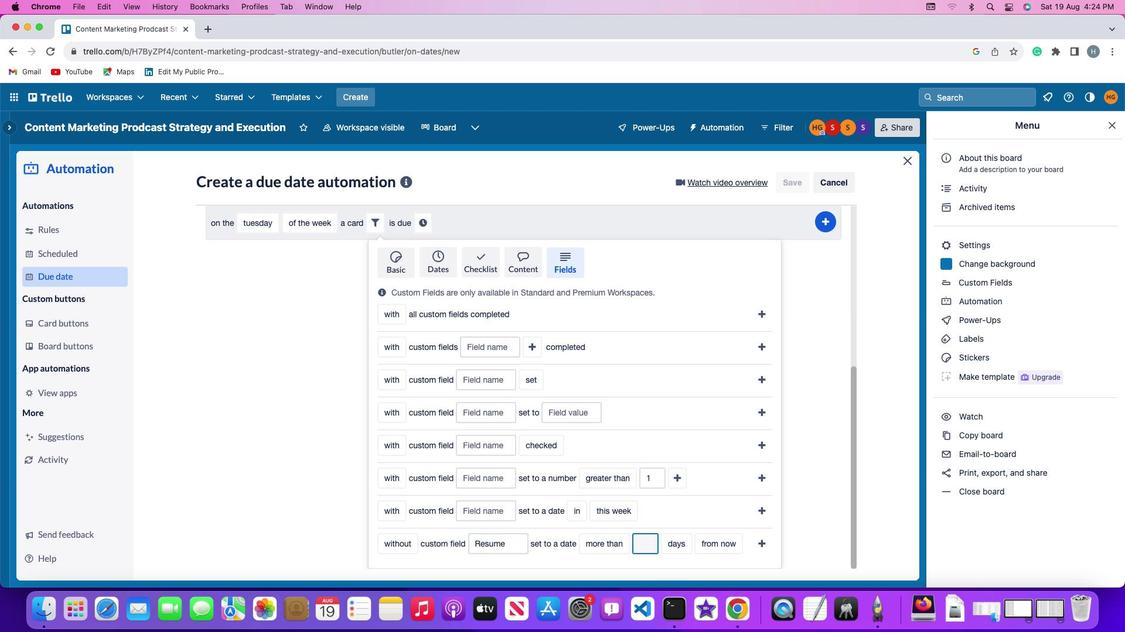 
Action: Mouse moved to (652, 547)
Screenshot: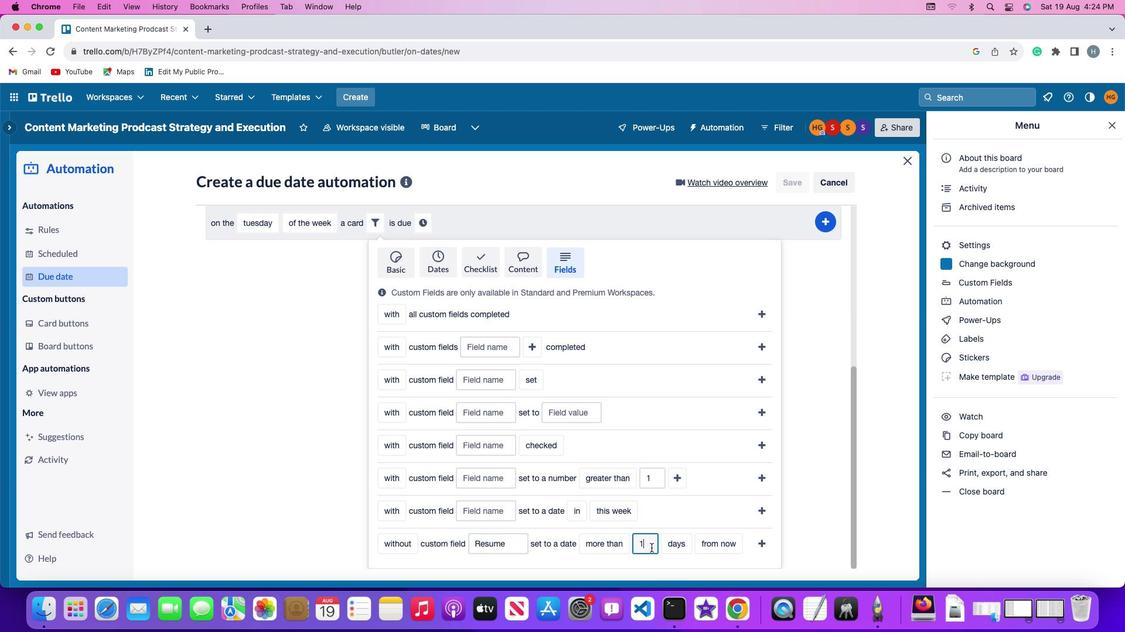 
Action: Key pressed '1'
Screenshot: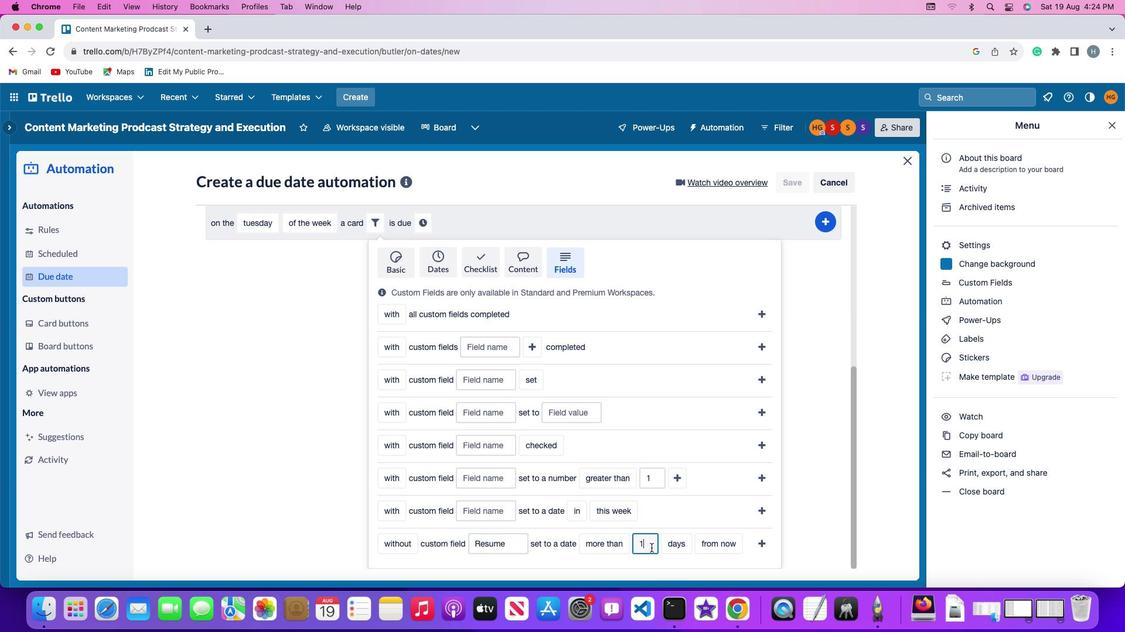 
Action: Mouse moved to (664, 546)
Screenshot: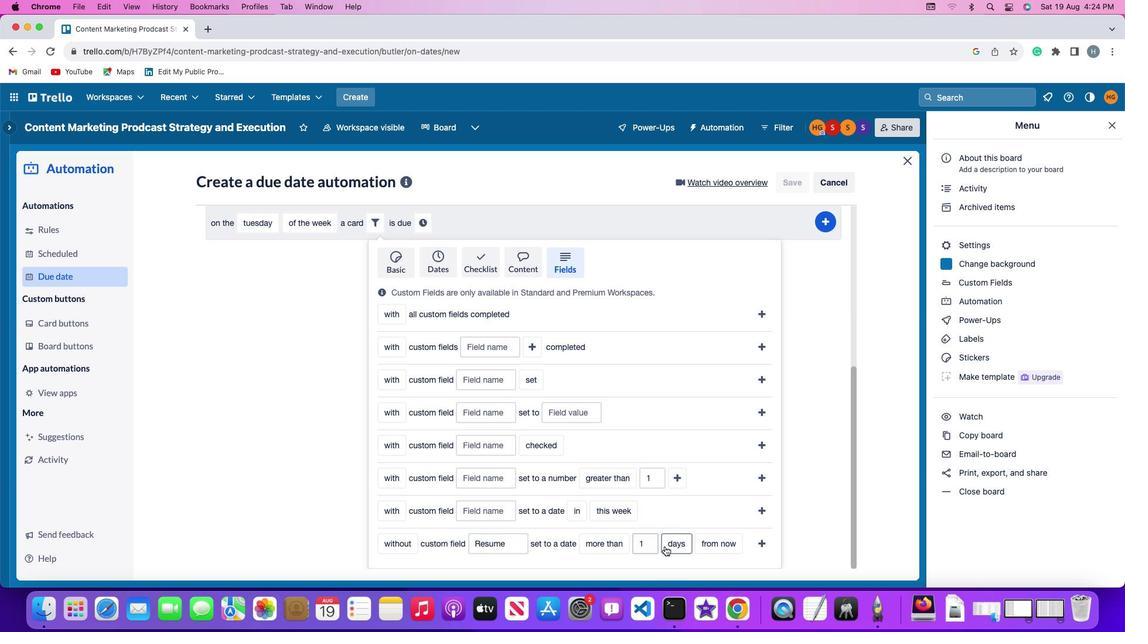 
Action: Mouse pressed left at (664, 546)
Screenshot: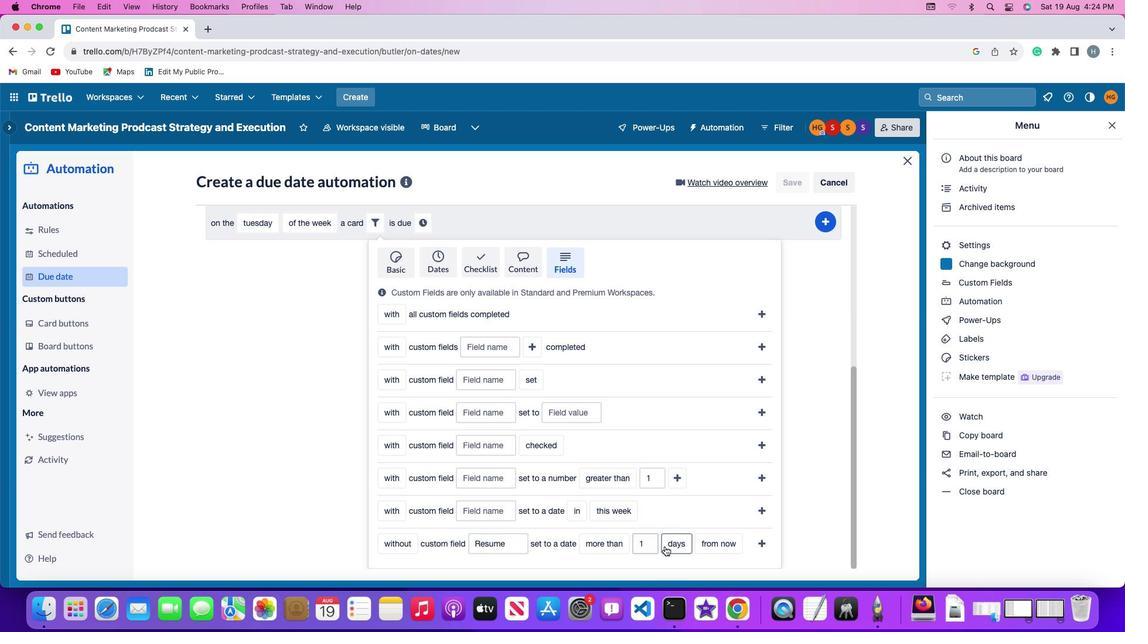 
Action: Mouse moved to (686, 520)
Screenshot: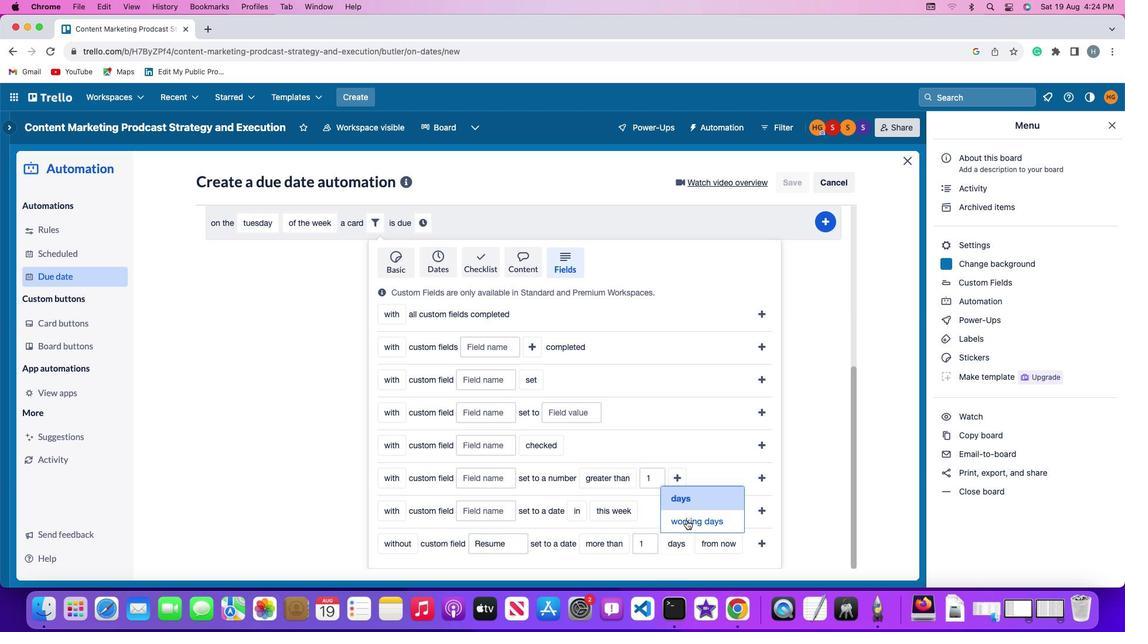
Action: Mouse pressed left at (686, 520)
Screenshot: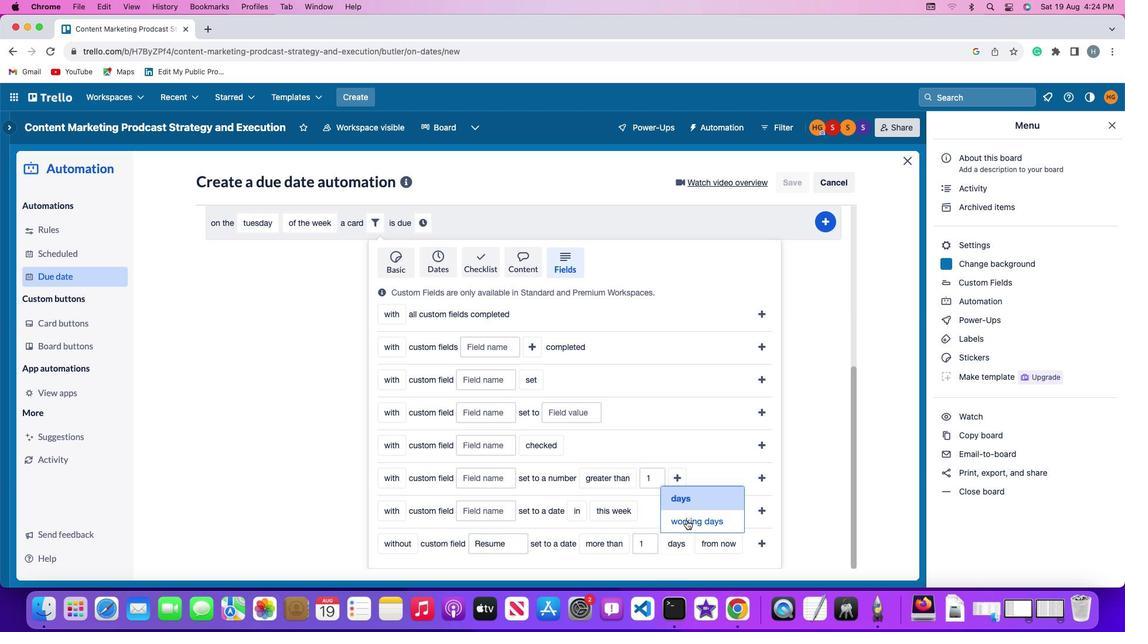 
Action: Mouse moved to (728, 537)
Screenshot: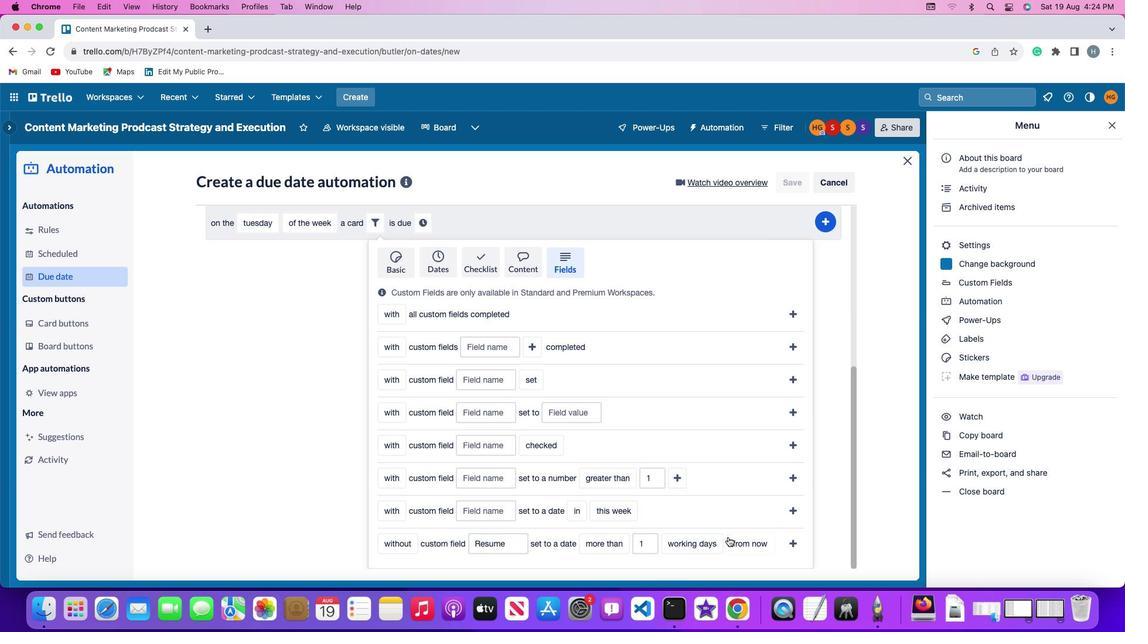 
Action: Mouse pressed left at (728, 537)
Screenshot: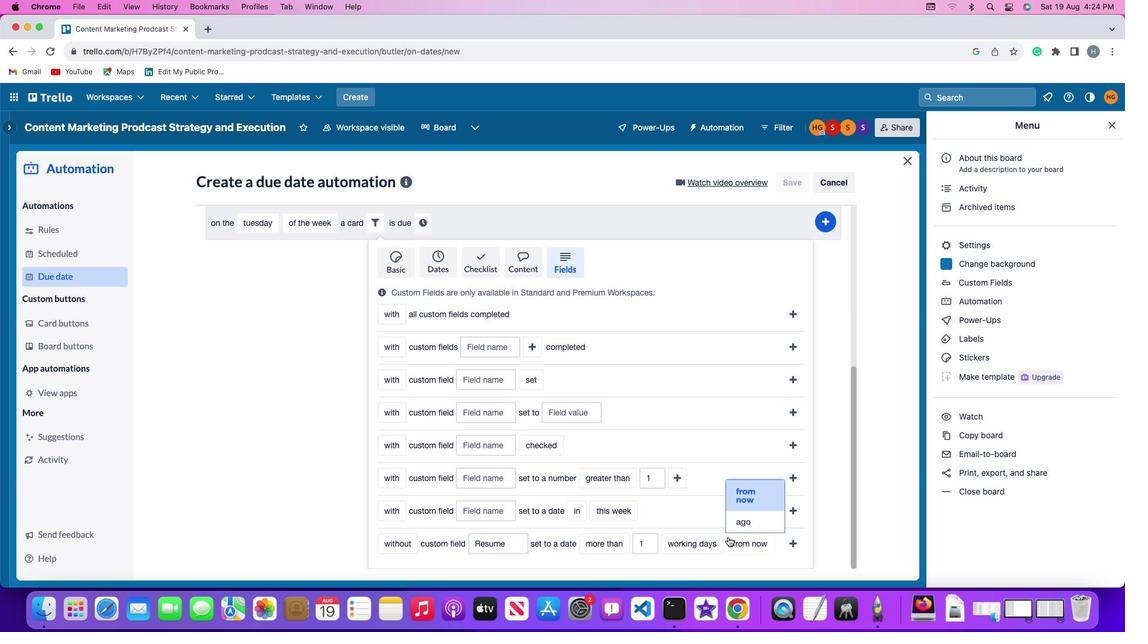 
Action: Mouse moved to (743, 520)
Screenshot: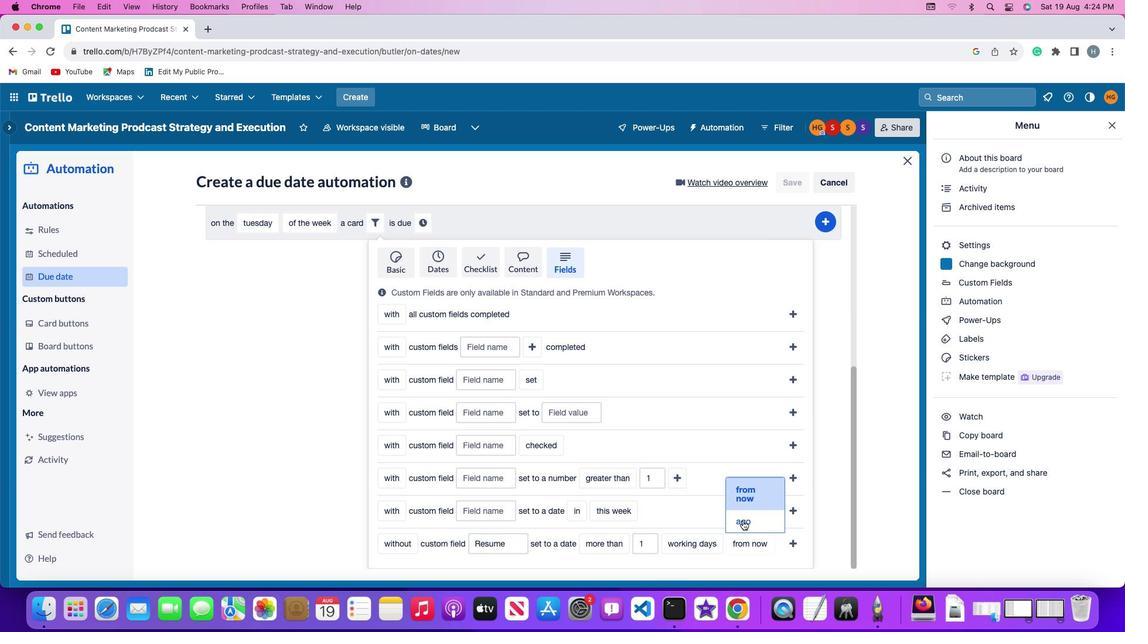 
Action: Mouse pressed left at (743, 520)
Screenshot: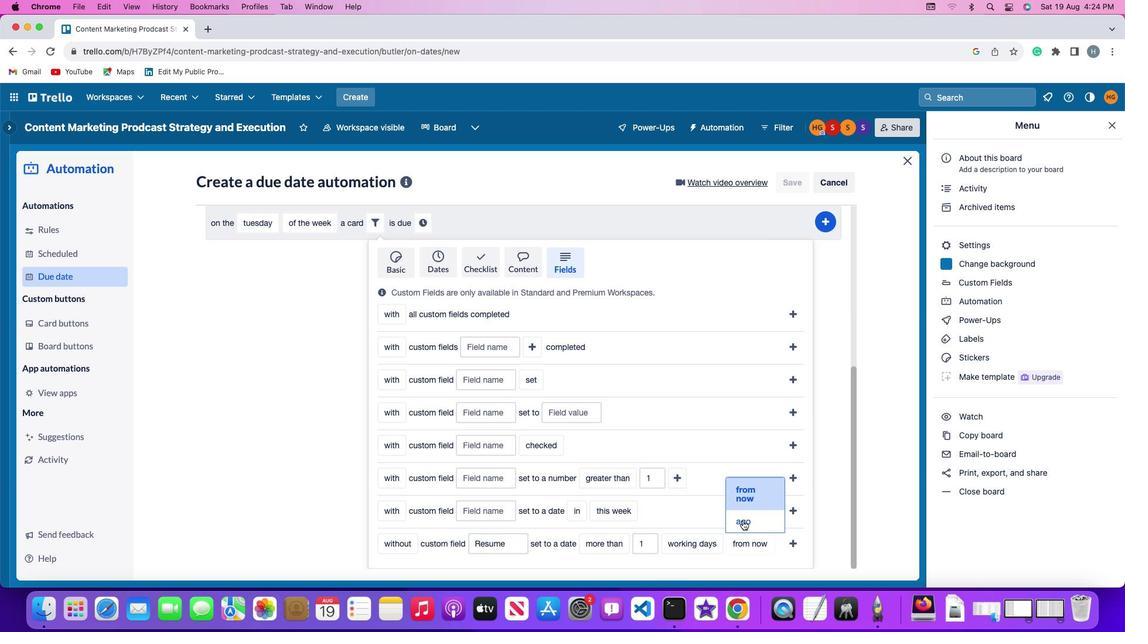 
Action: Mouse moved to (774, 544)
Screenshot: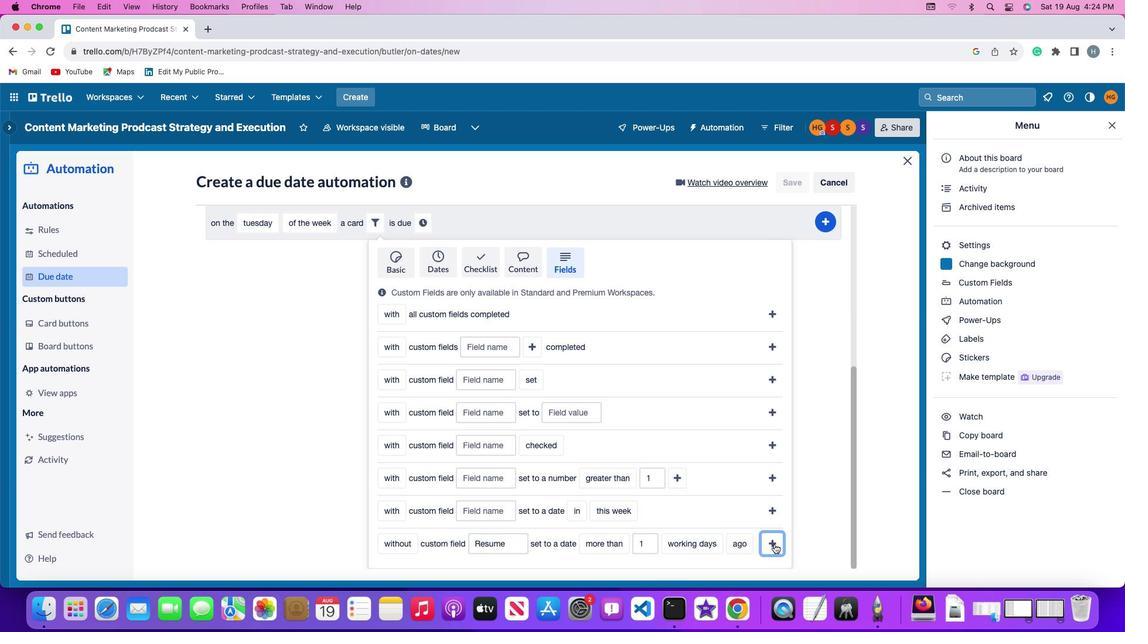 
Action: Mouse pressed left at (774, 544)
Screenshot: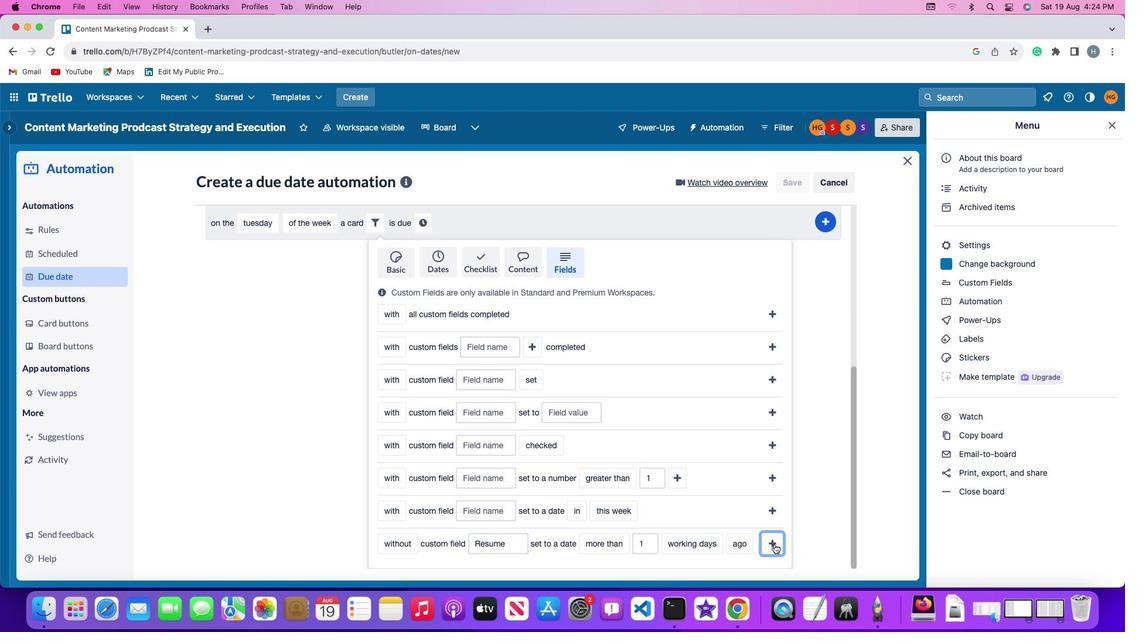 
Action: Mouse moved to (734, 517)
Screenshot: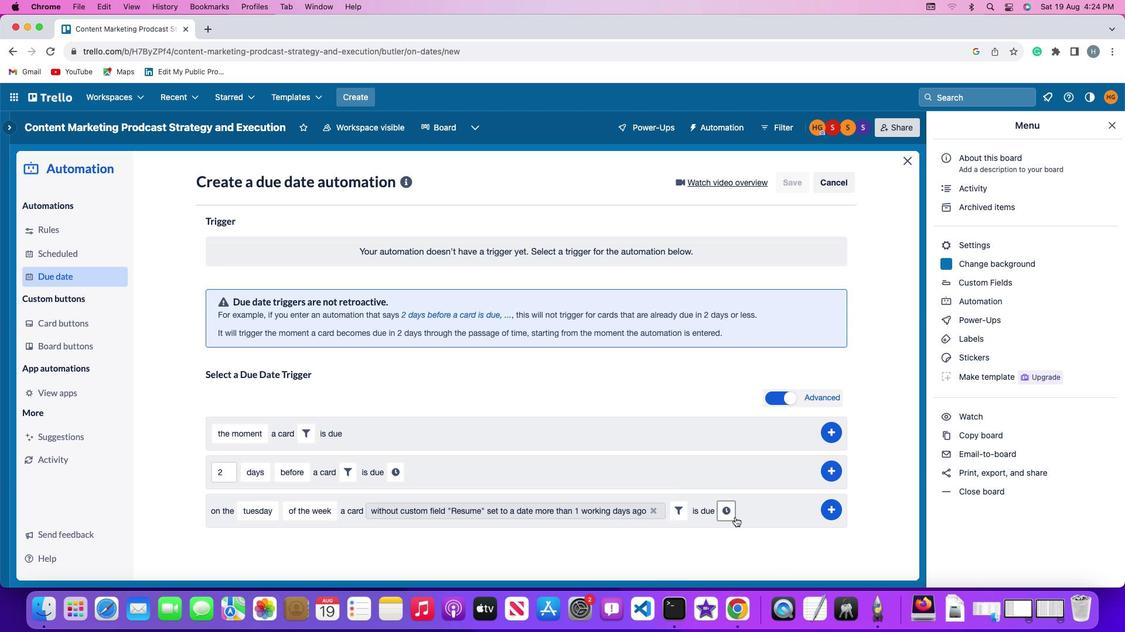
Action: Mouse pressed left at (734, 517)
Screenshot: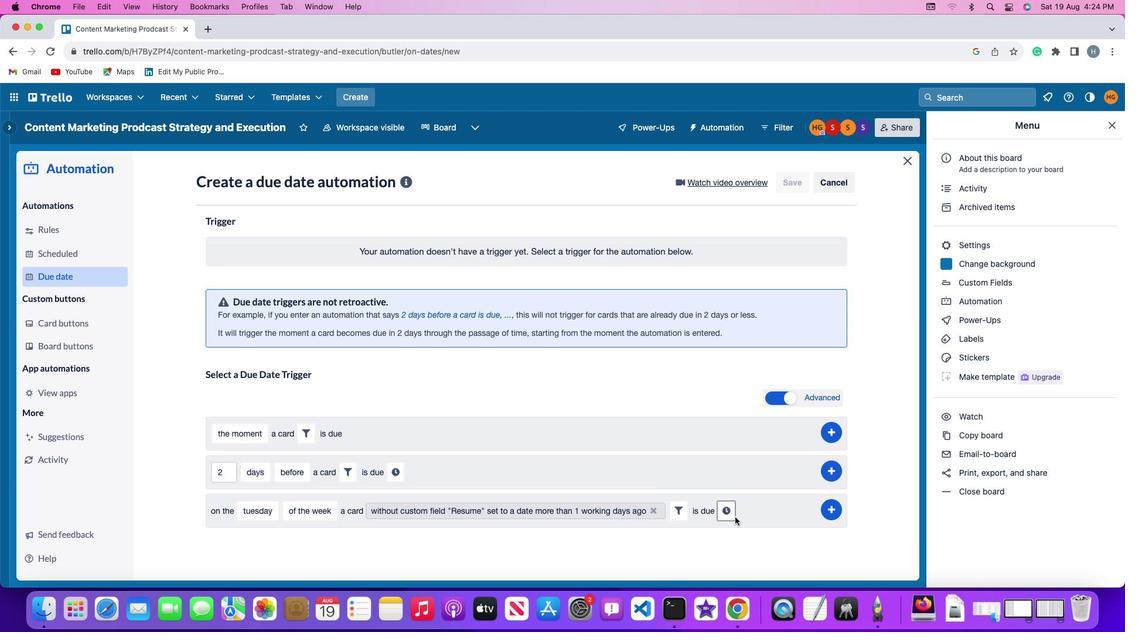 
Action: Mouse moved to (243, 540)
Screenshot: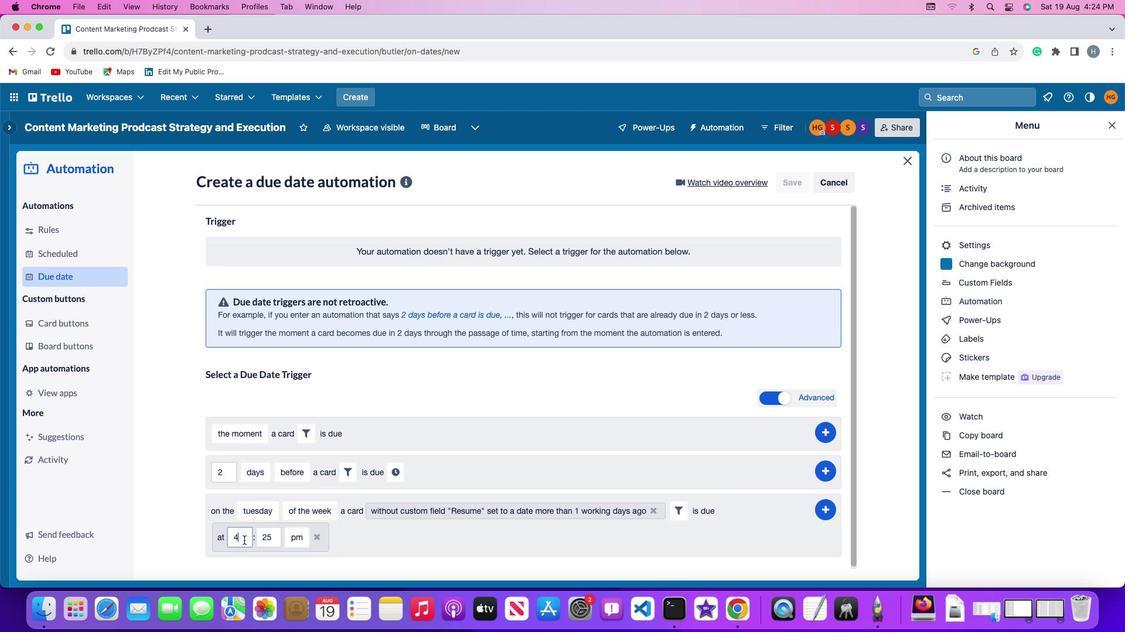 
Action: Mouse pressed left at (243, 540)
Screenshot: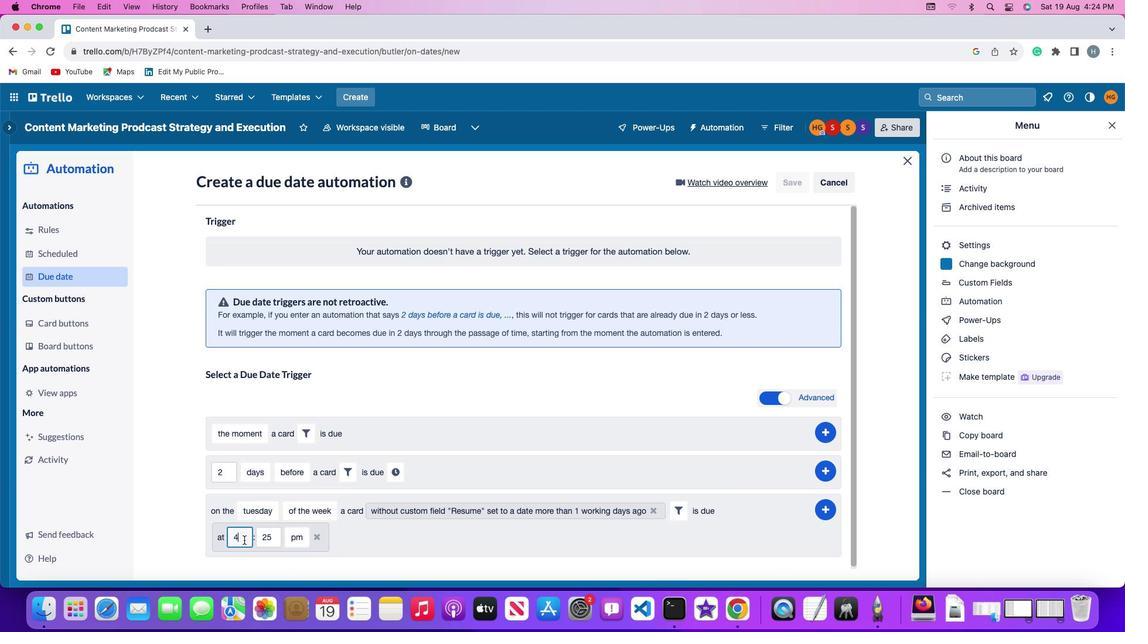 
Action: Mouse moved to (246, 539)
Screenshot: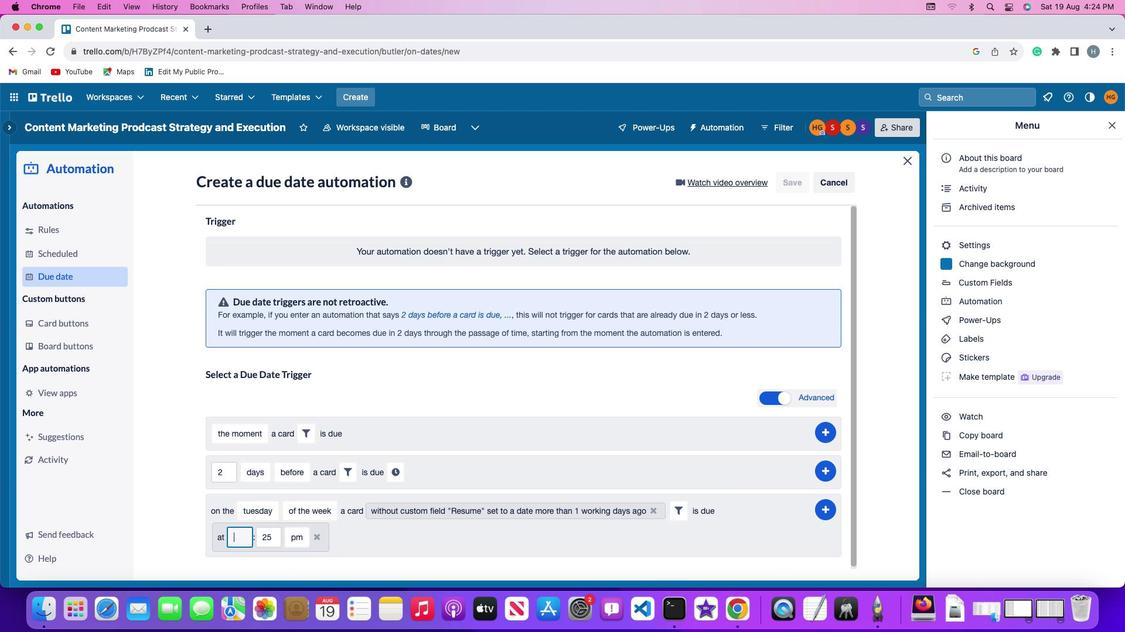
Action: Key pressed Key.backspace
Screenshot: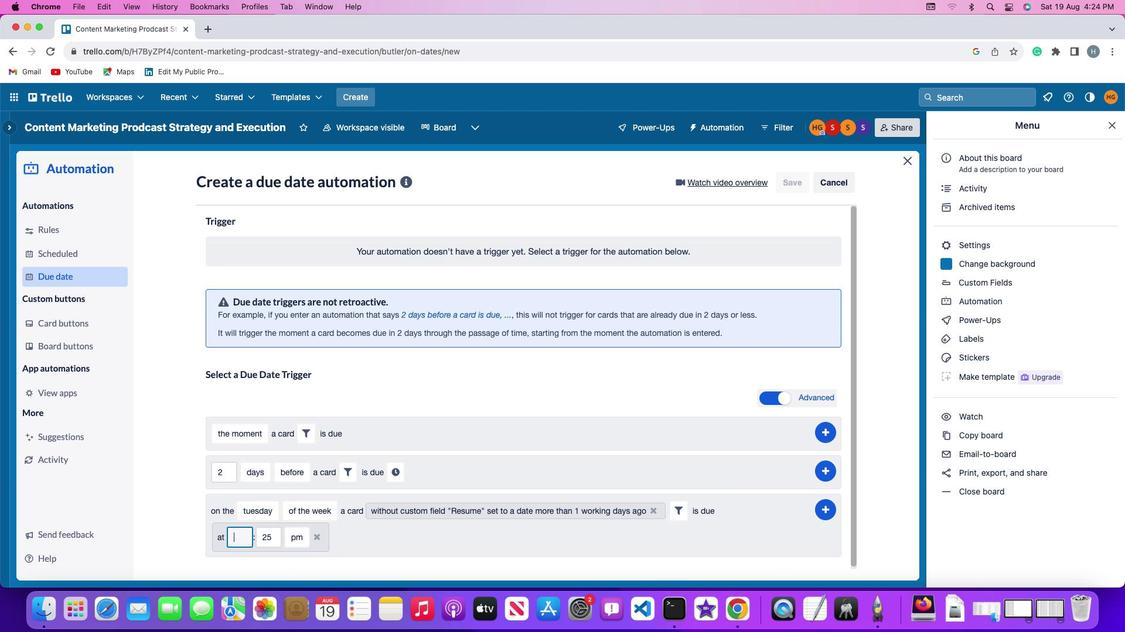 
Action: Mouse moved to (246, 538)
Screenshot: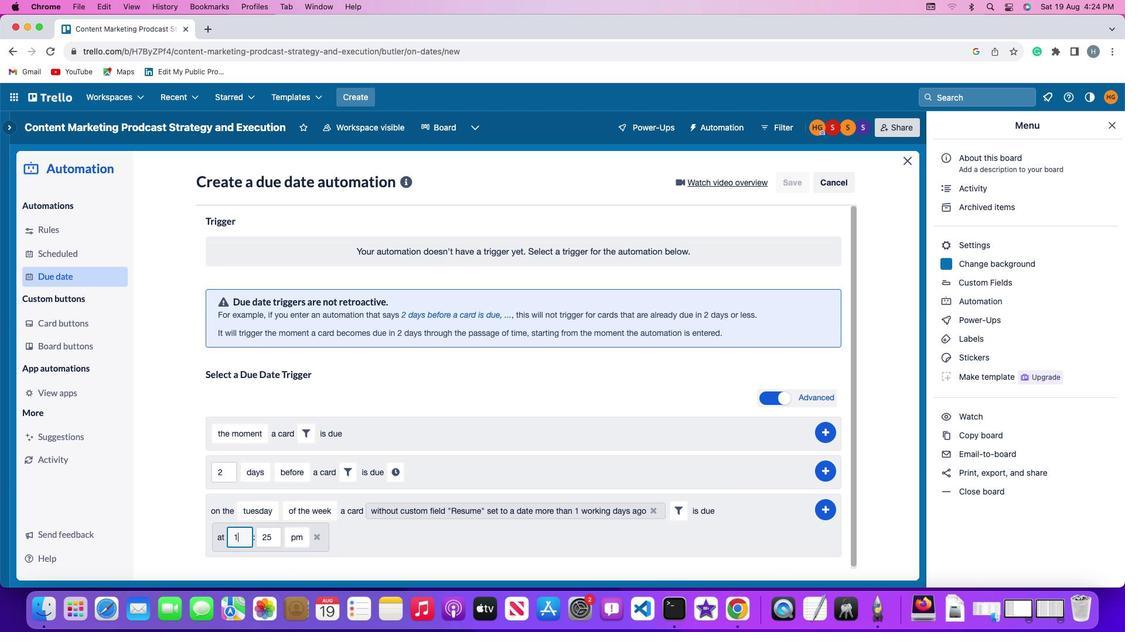 
Action: Key pressed '1''1'
Screenshot: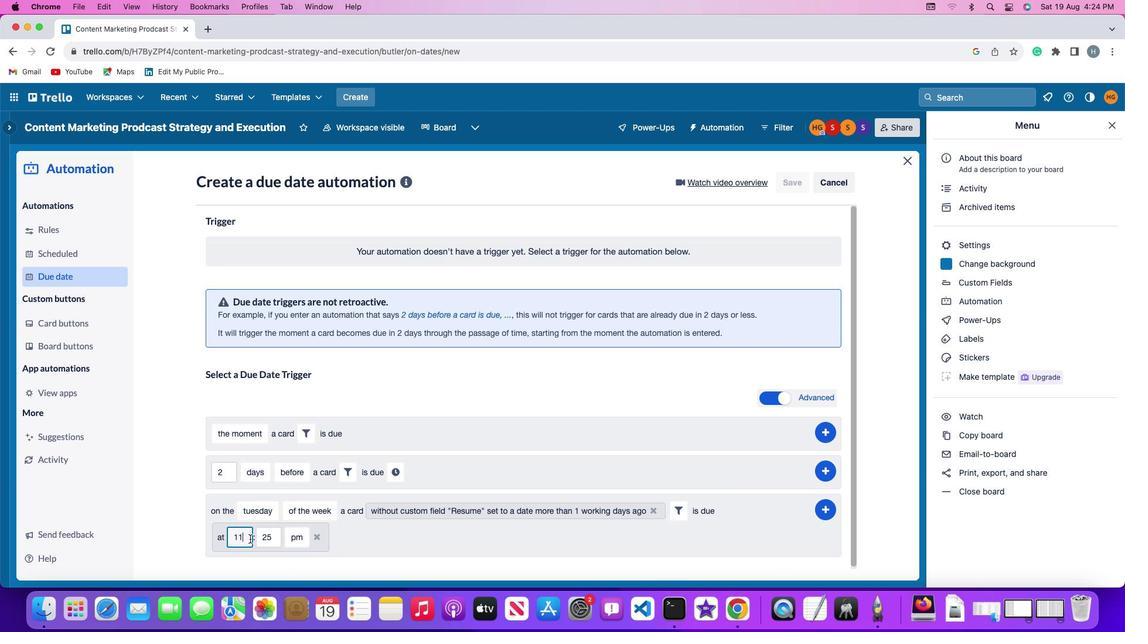 
Action: Mouse moved to (279, 537)
Screenshot: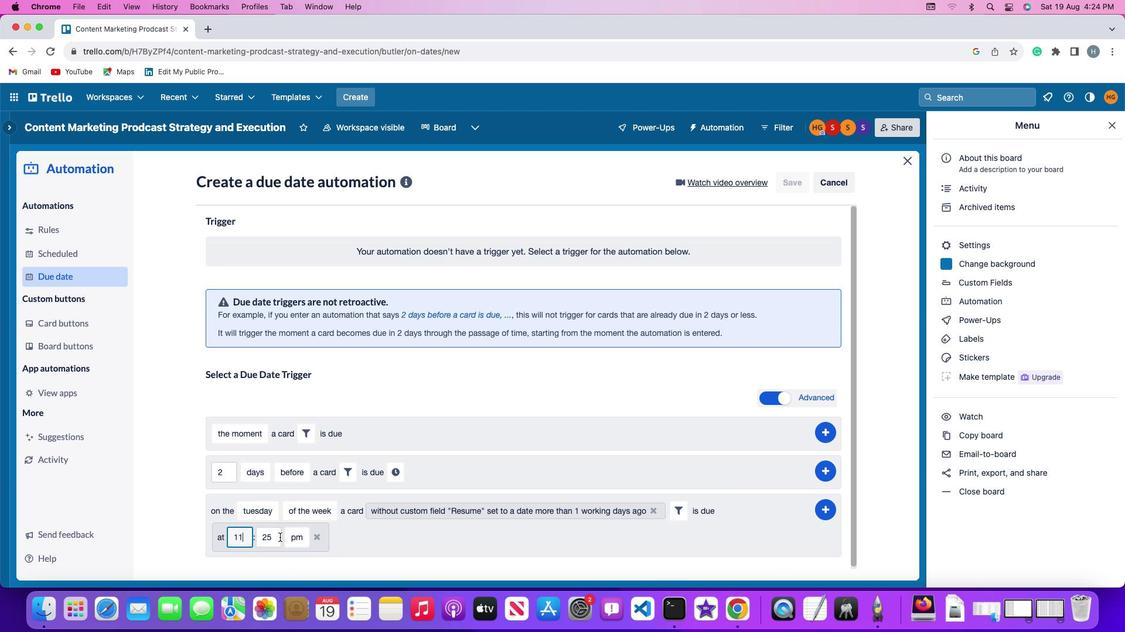
Action: Mouse pressed left at (279, 537)
Screenshot: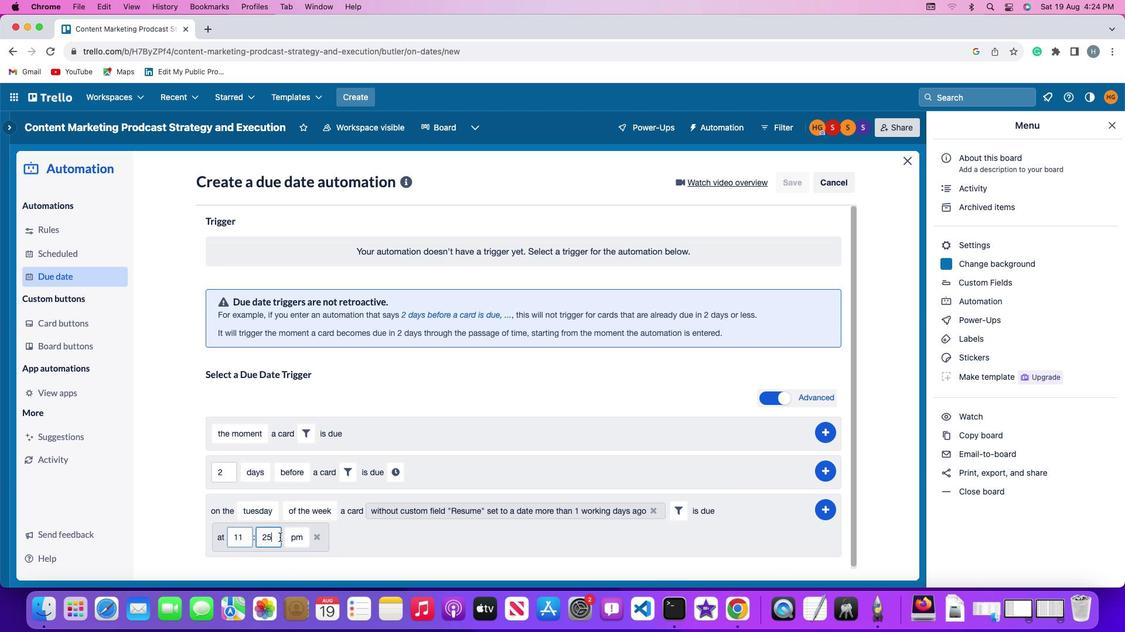 
Action: Key pressed Key.backspaceKey.backspace
Screenshot: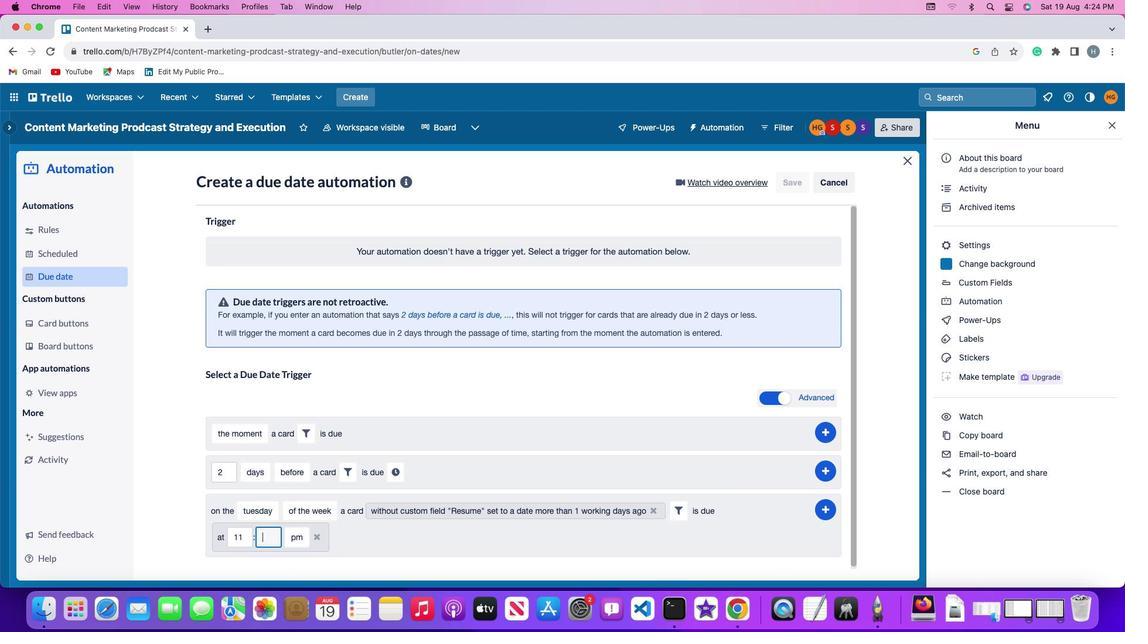 
Action: Mouse moved to (280, 536)
Screenshot: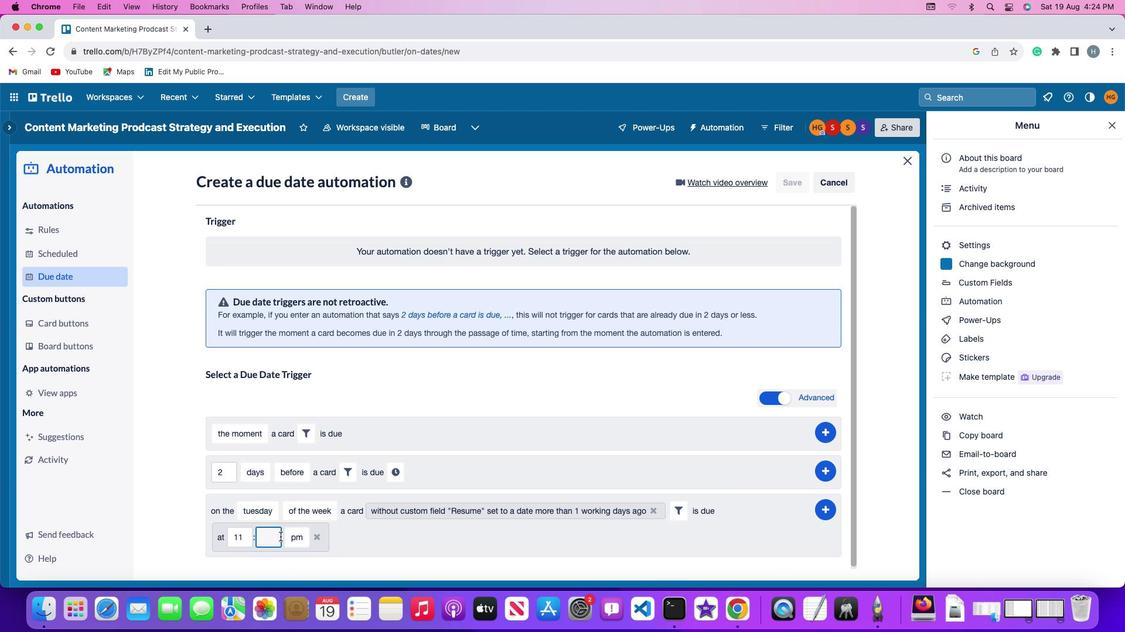 
Action: Key pressed '0''0'
Screenshot: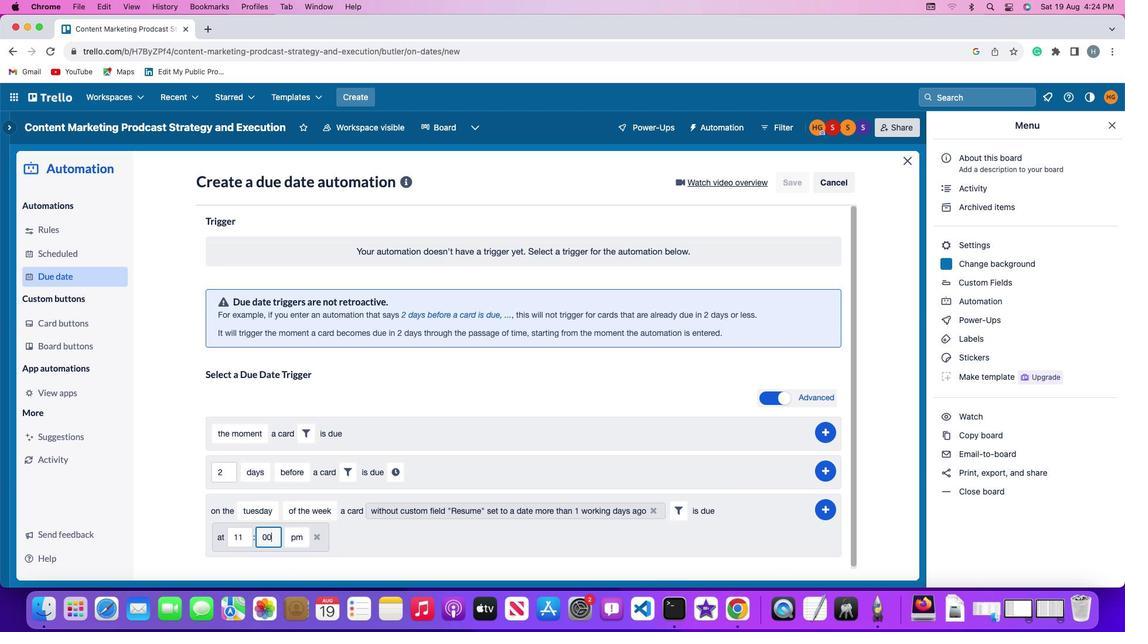 
Action: Mouse moved to (299, 534)
Screenshot: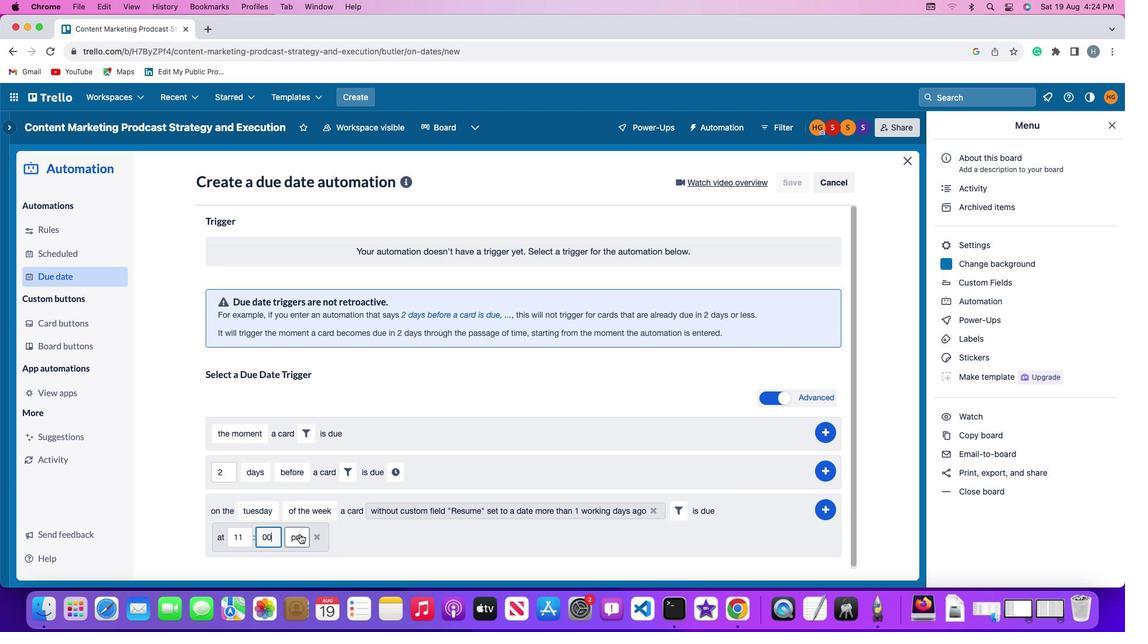 
Action: Mouse pressed left at (299, 534)
Screenshot: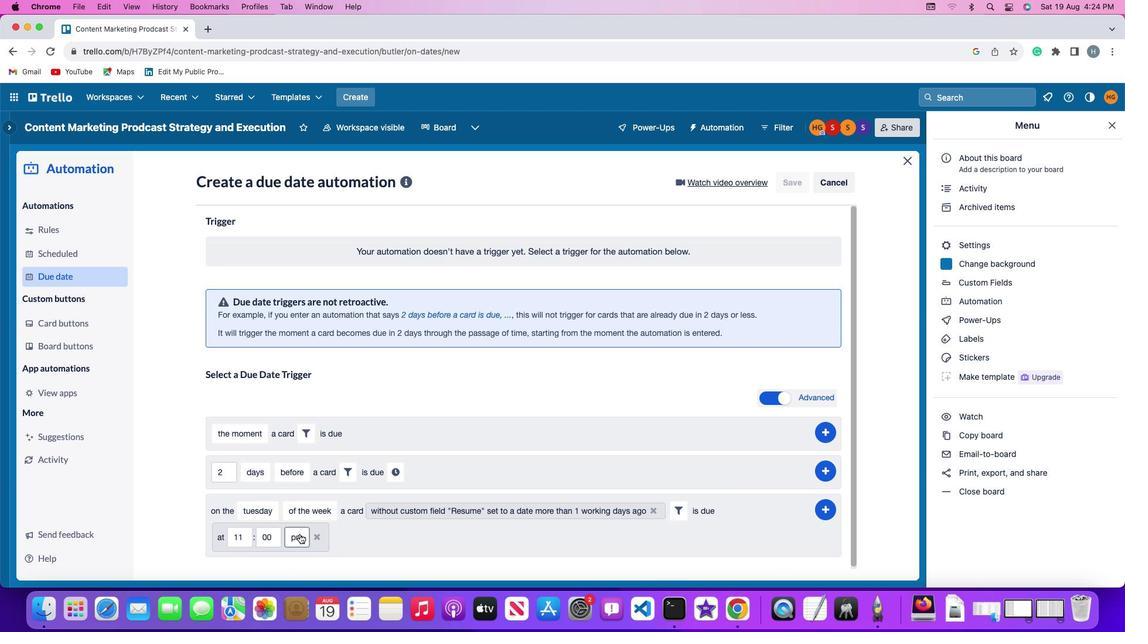 
Action: Mouse moved to (304, 495)
Screenshot: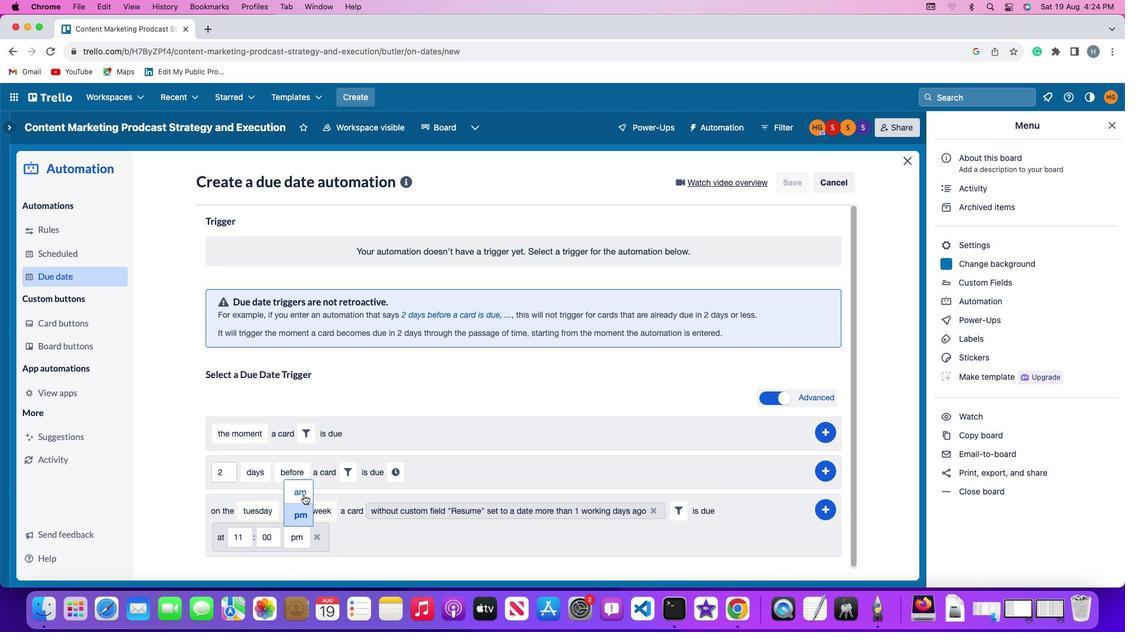 
Action: Mouse pressed left at (304, 495)
Screenshot: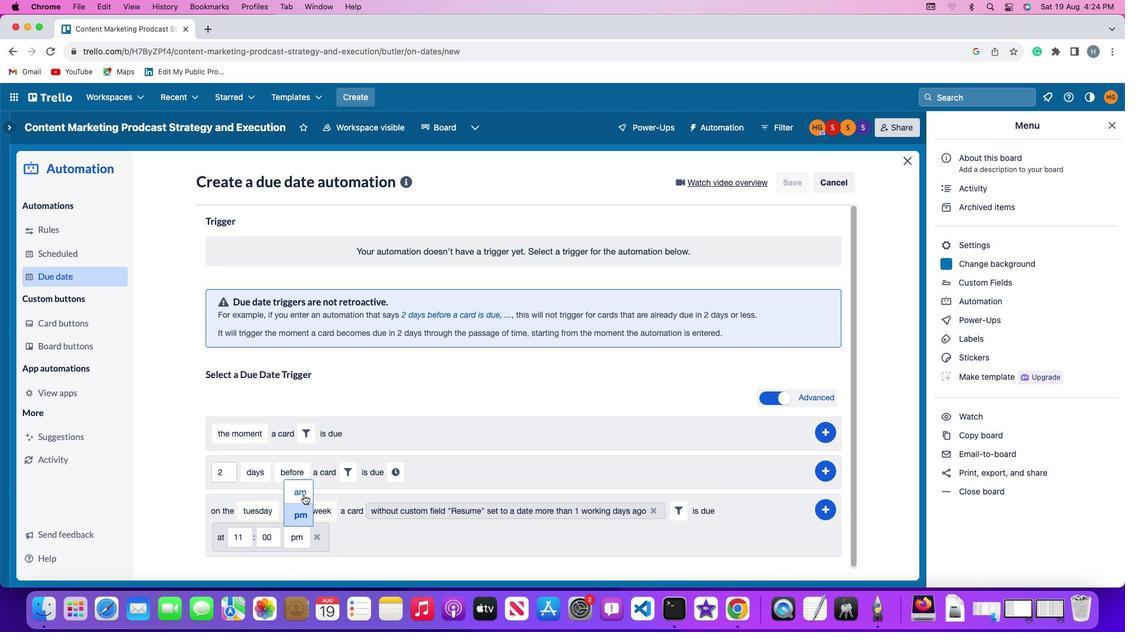 
Action: Mouse moved to (825, 507)
Screenshot: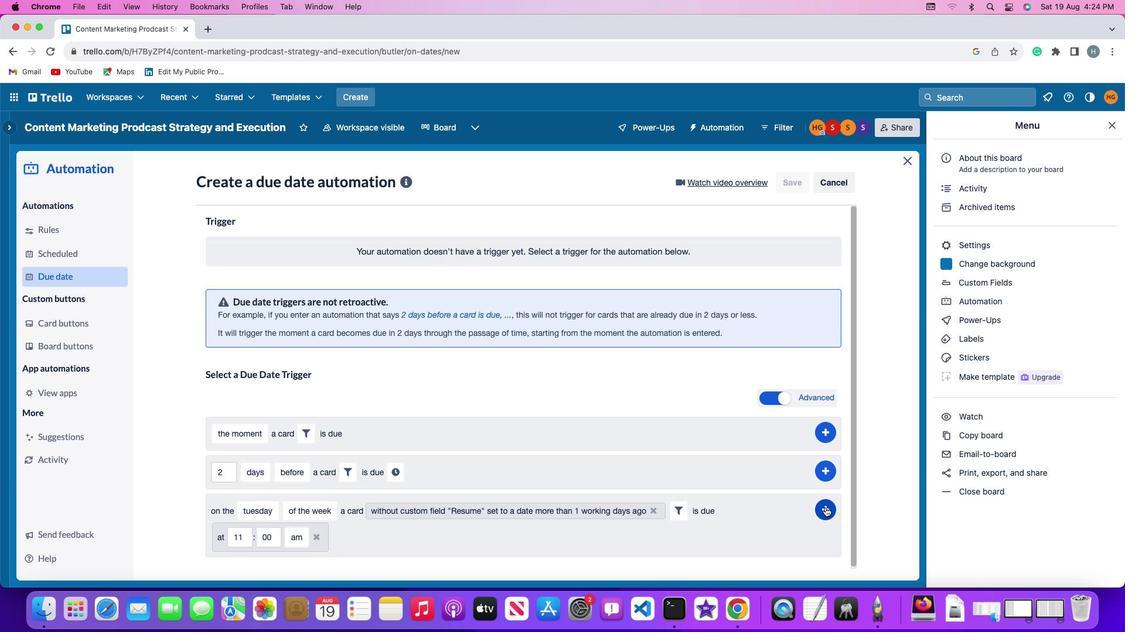 
Action: Mouse pressed left at (825, 507)
Screenshot: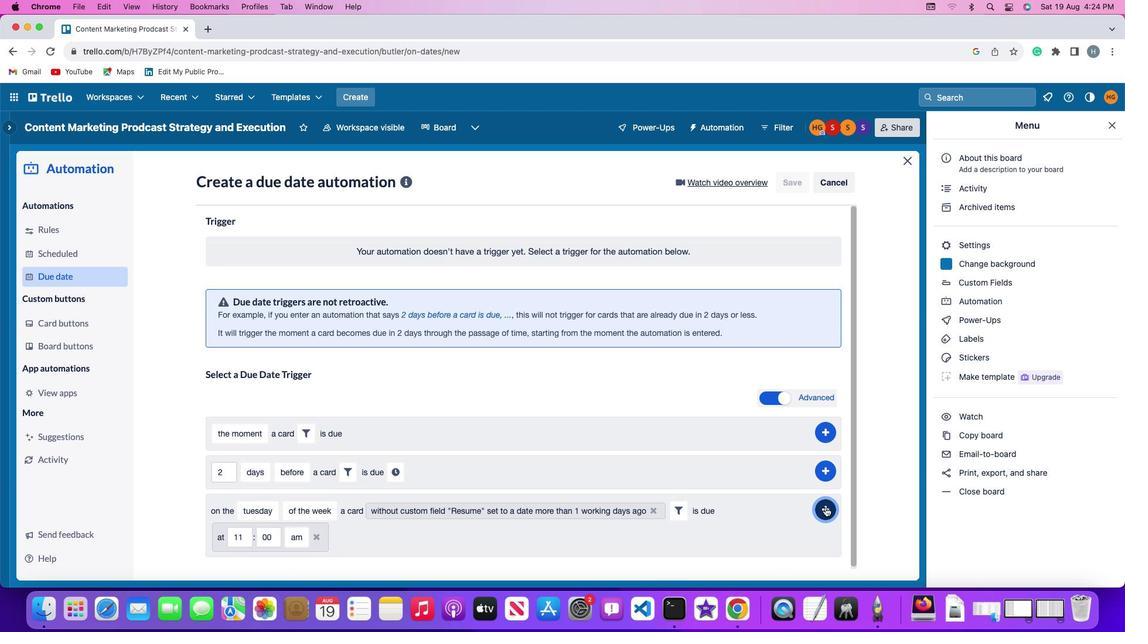 
Action: Mouse moved to (866, 452)
Screenshot: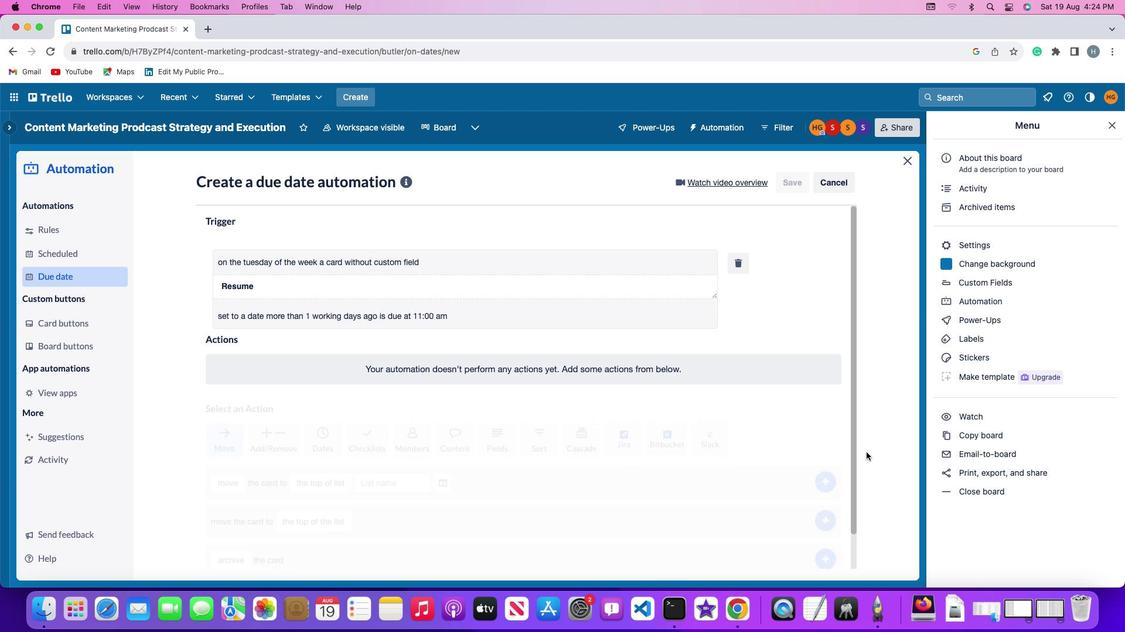 
